 Task: Create a due date automation trigger when advanced on, on the tuesday before a card is due add dates starting this month at 11:00 AM.
Action: Mouse moved to (1075, 334)
Screenshot: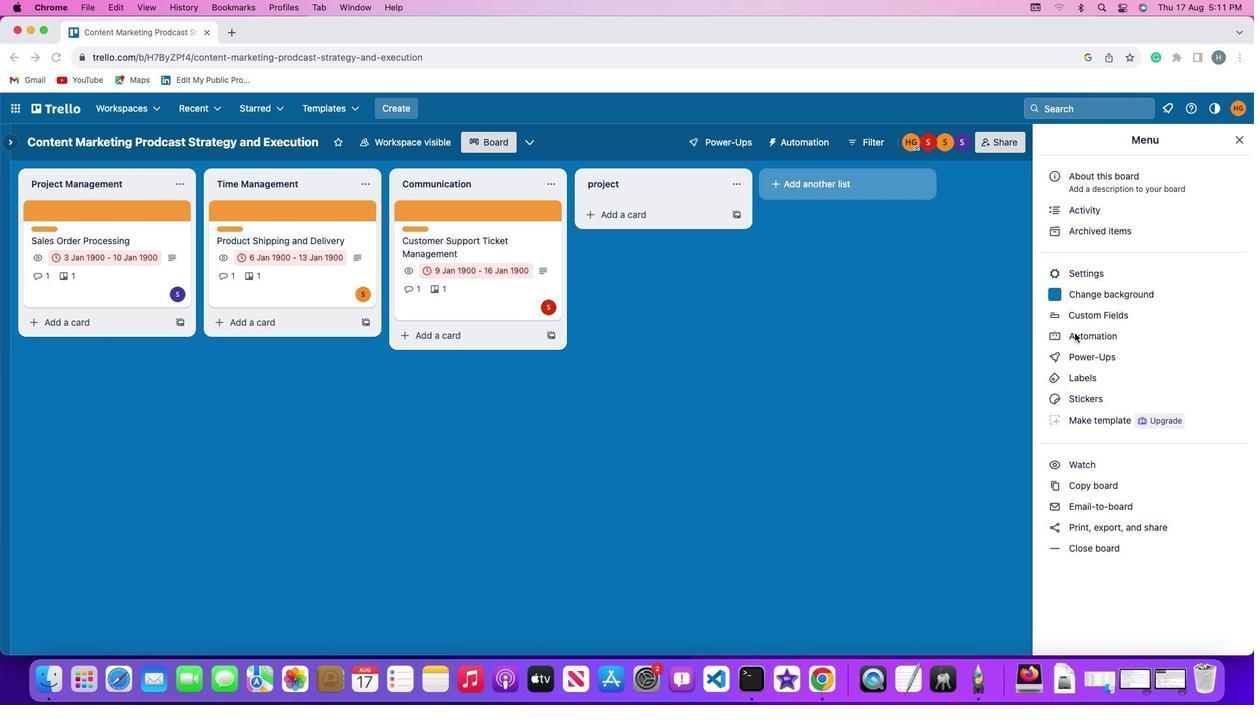 
Action: Mouse pressed left at (1075, 334)
Screenshot: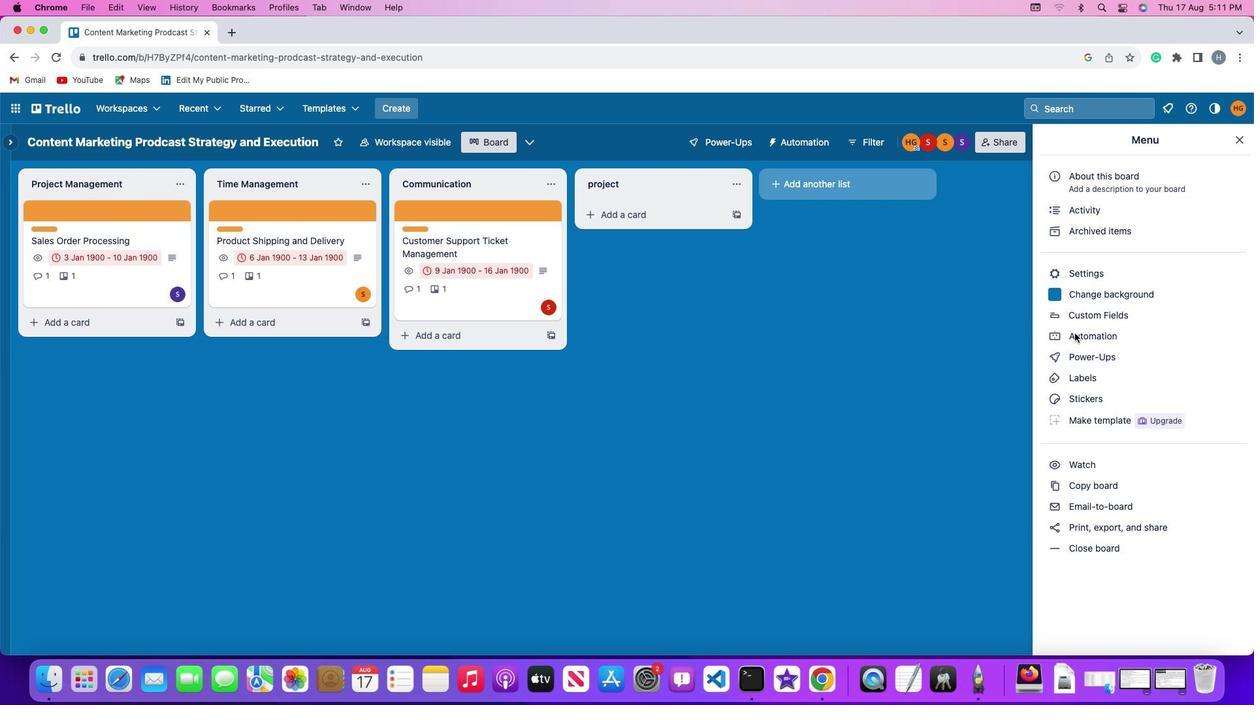 
Action: Mouse pressed left at (1075, 334)
Screenshot: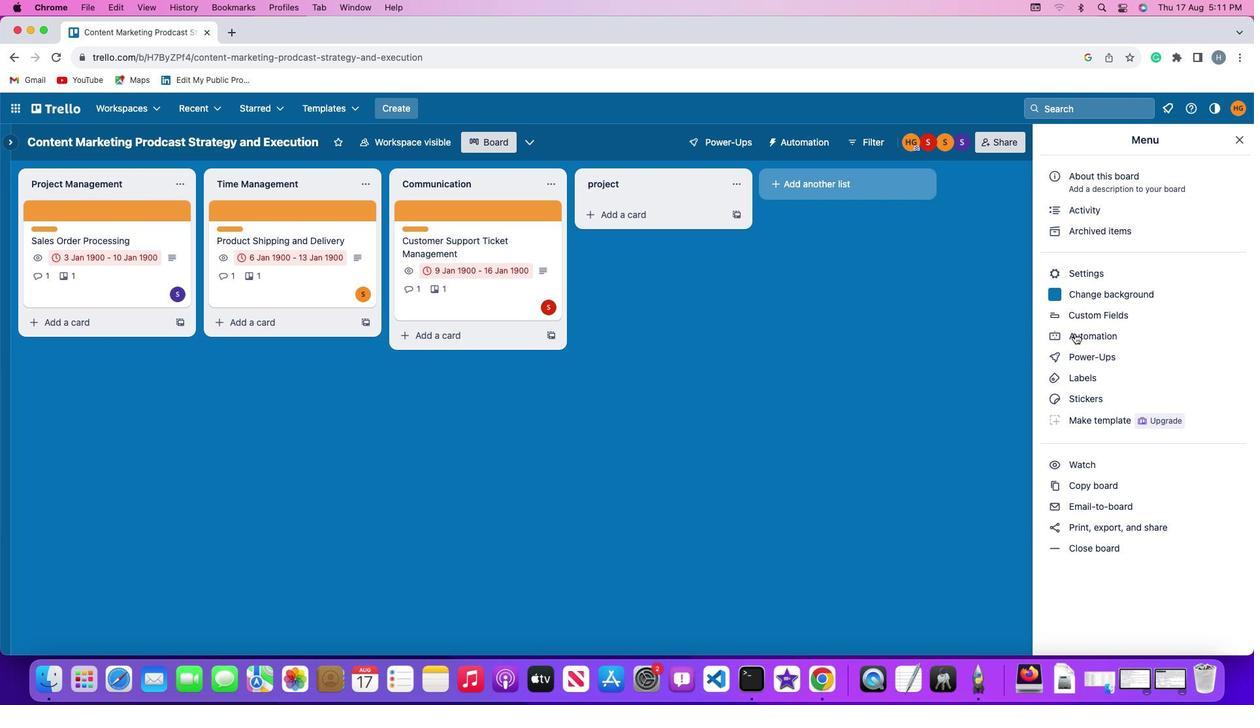 
Action: Mouse moved to (72, 308)
Screenshot: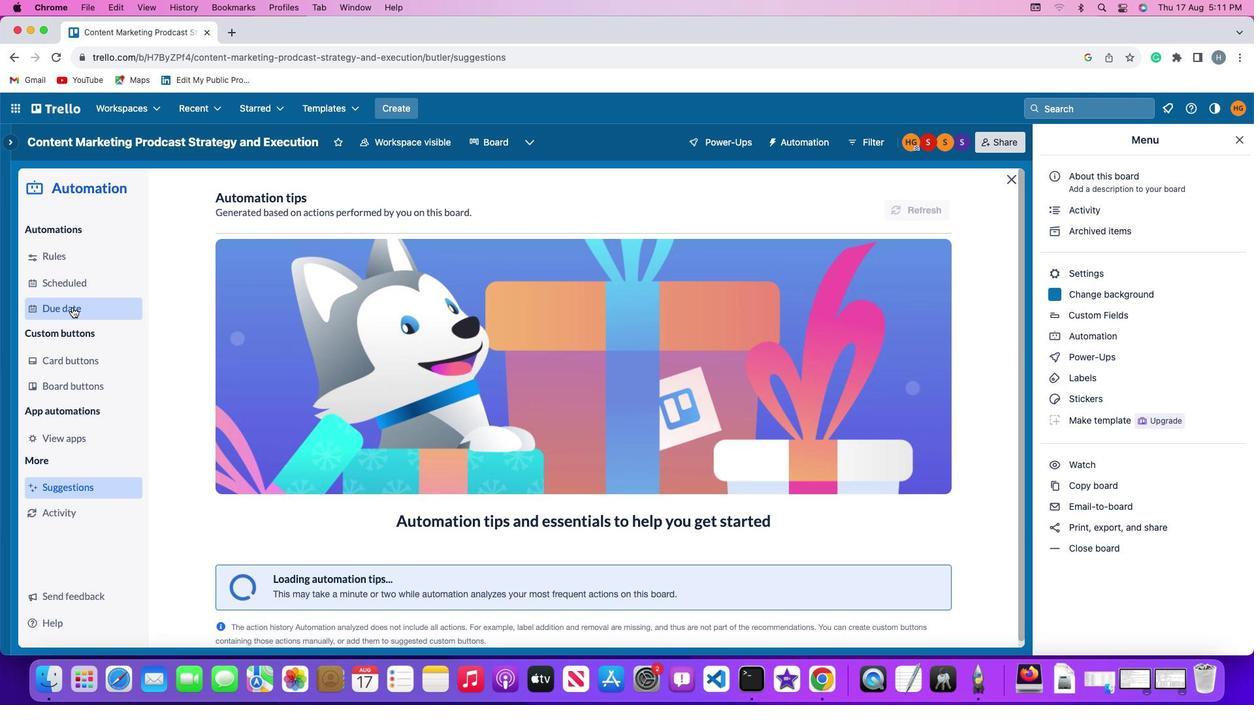 
Action: Mouse pressed left at (72, 308)
Screenshot: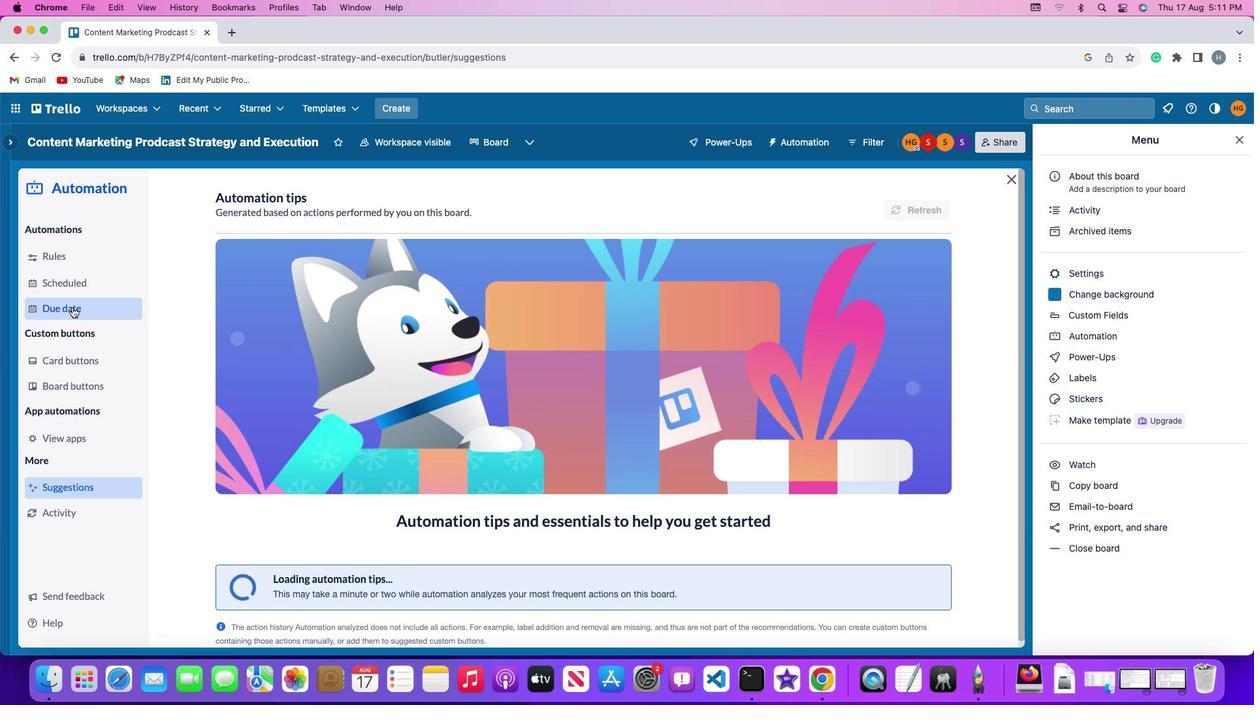 
Action: Mouse moved to (898, 197)
Screenshot: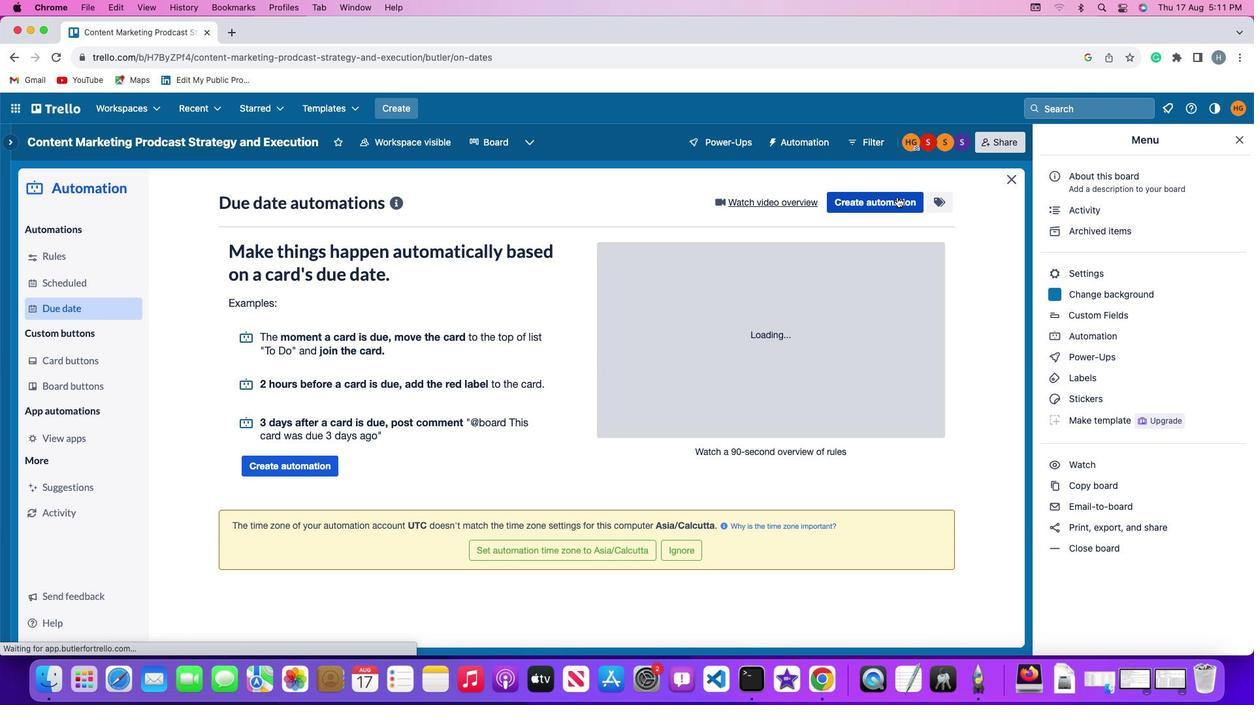 
Action: Mouse pressed left at (898, 197)
Screenshot: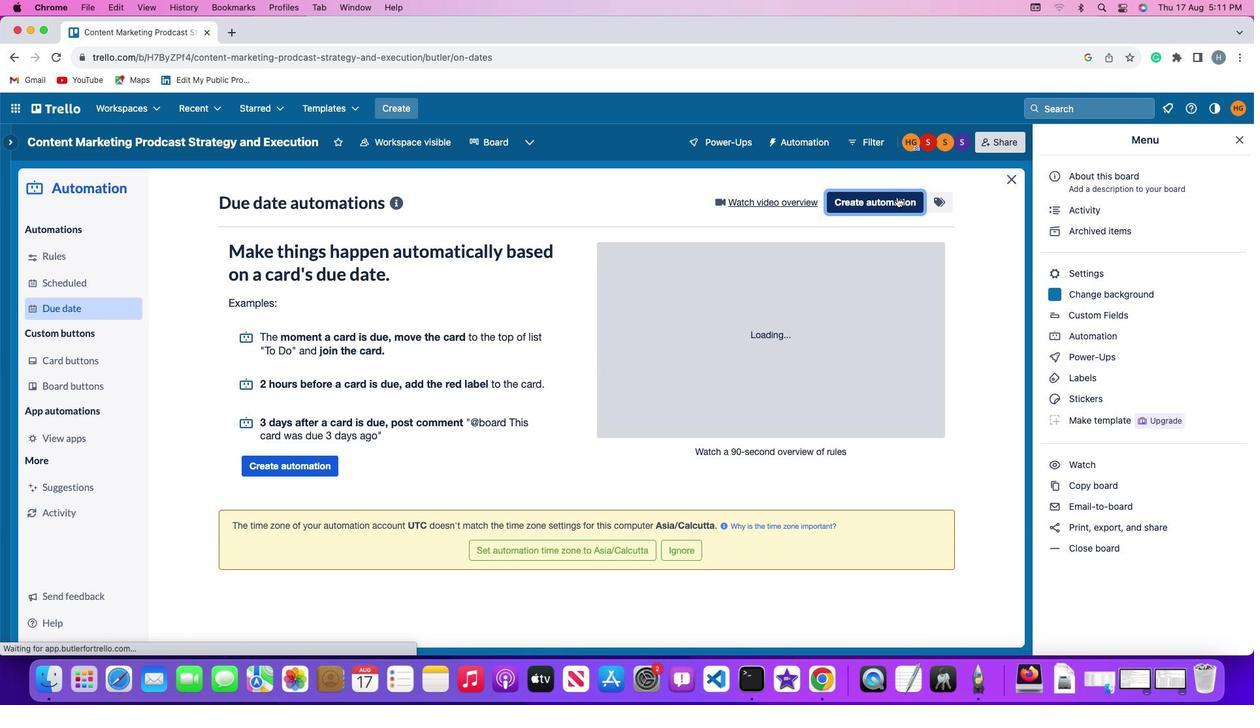 
Action: Mouse moved to (314, 325)
Screenshot: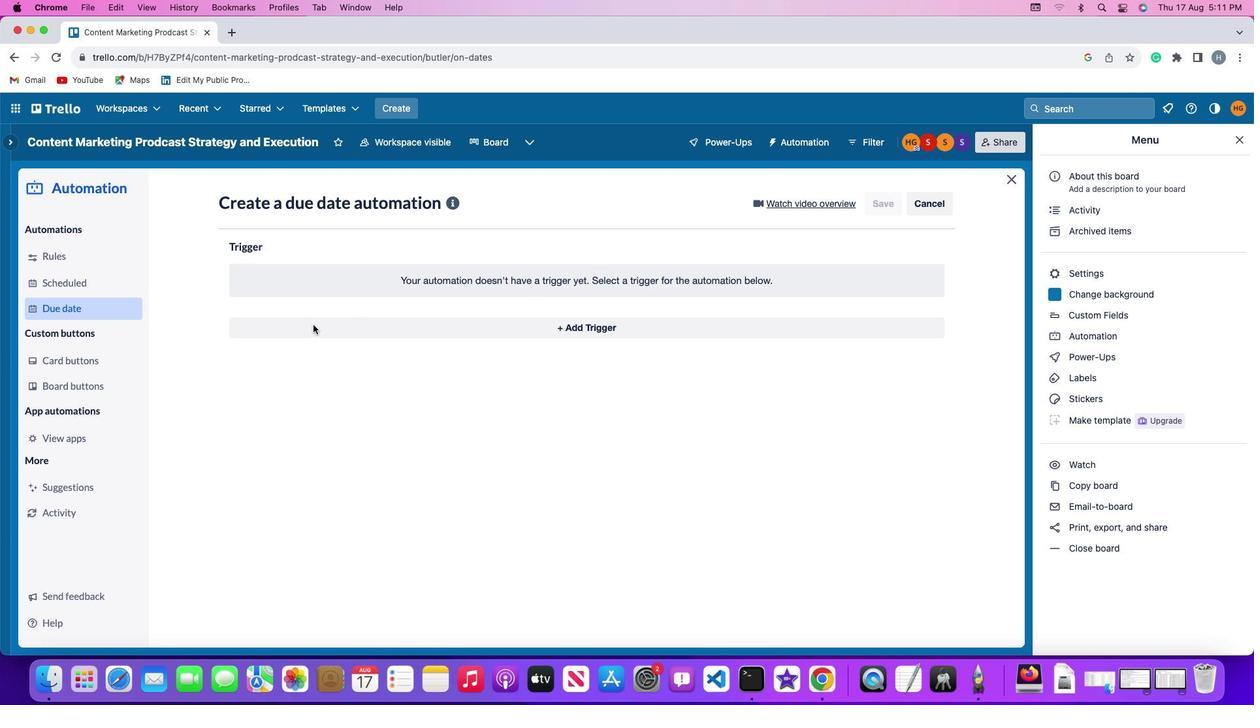 
Action: Mouse pressed left at (314, 325)
Screenshot: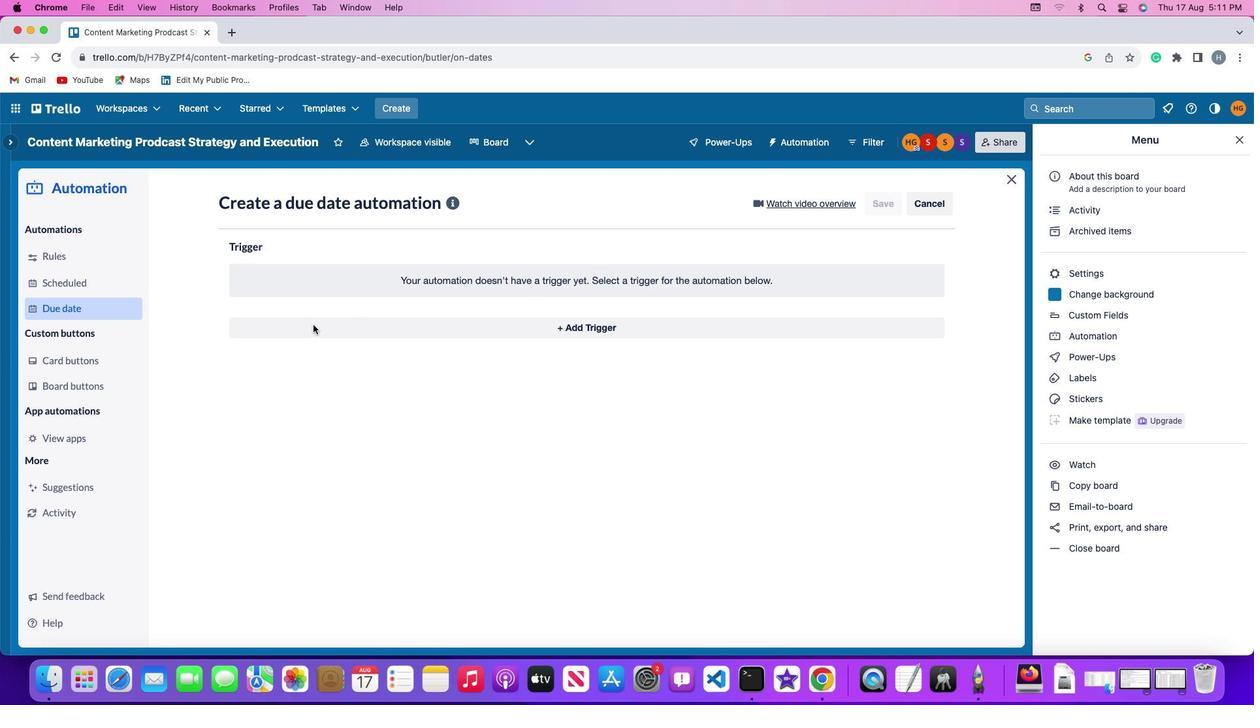 
Action: Mouse moved to (292, 574)
Screenshot: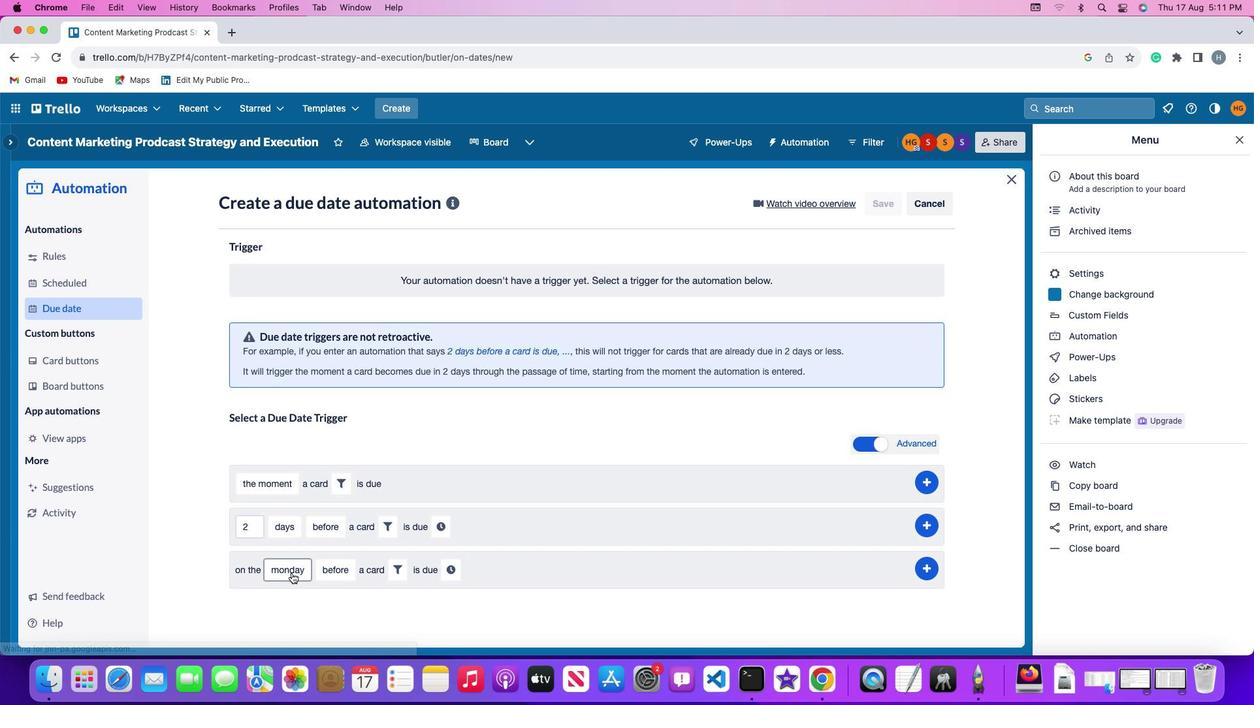 
Action: Mouse pressed left at (292, 574)
Screenshot: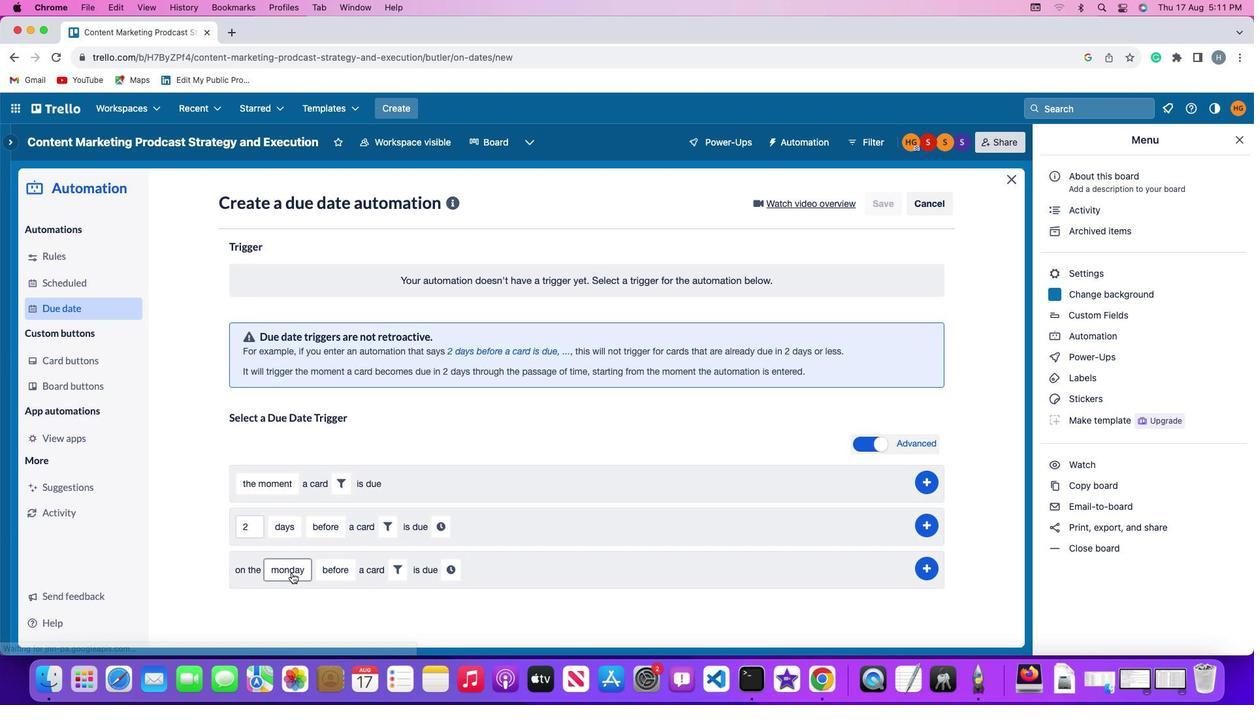 
Action: Mouse moved to (297, 415)
Screenshot: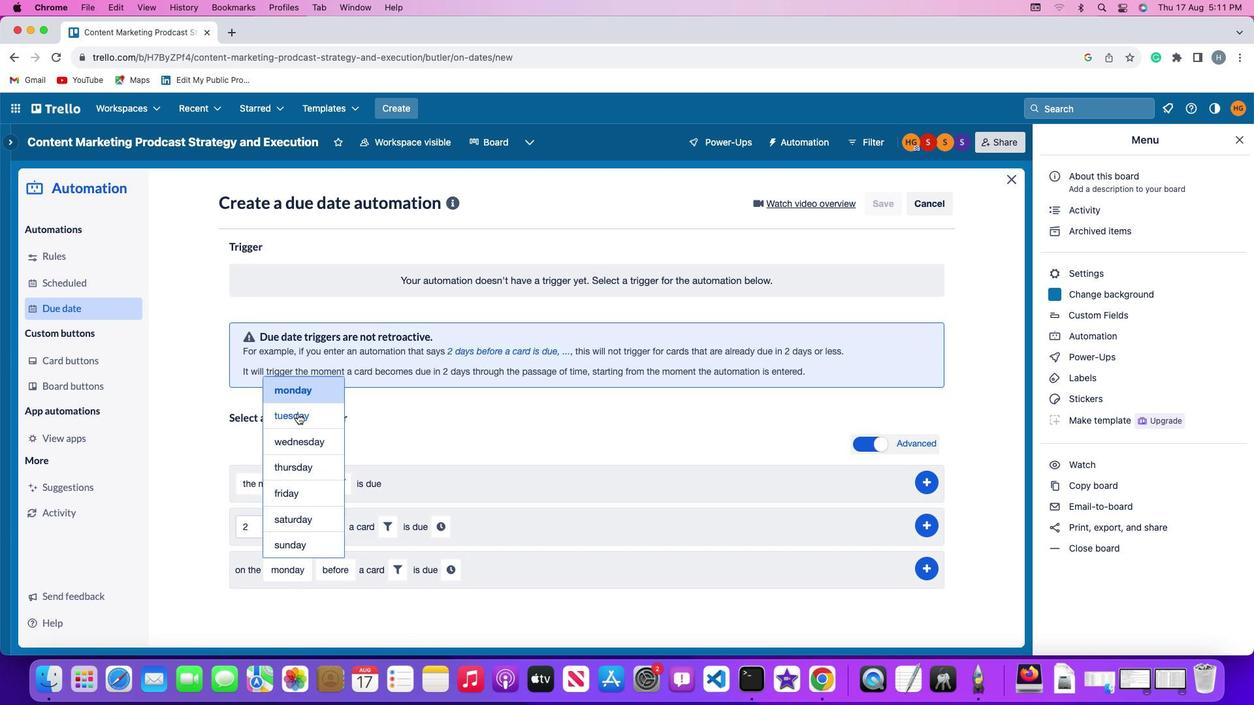 
Action: Mouse pressed left at (297, 415)
Screenshot: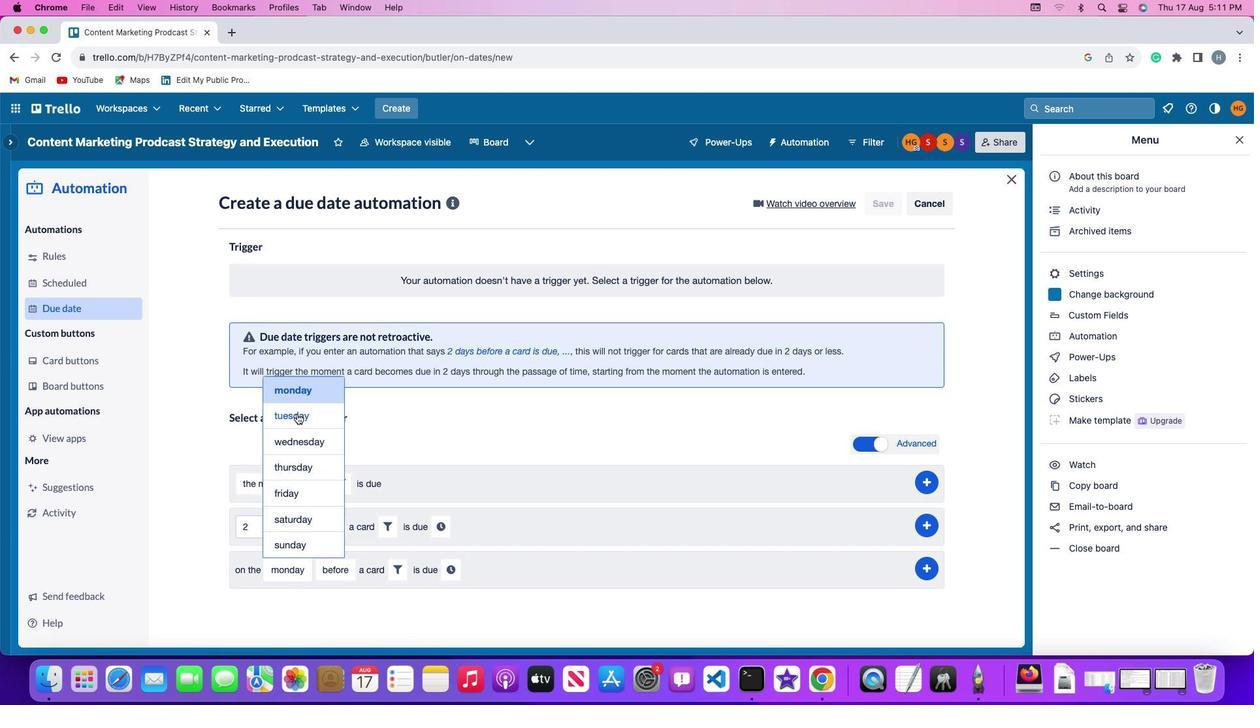 
Action: Mouse moved to (339, 568)
Screenshot: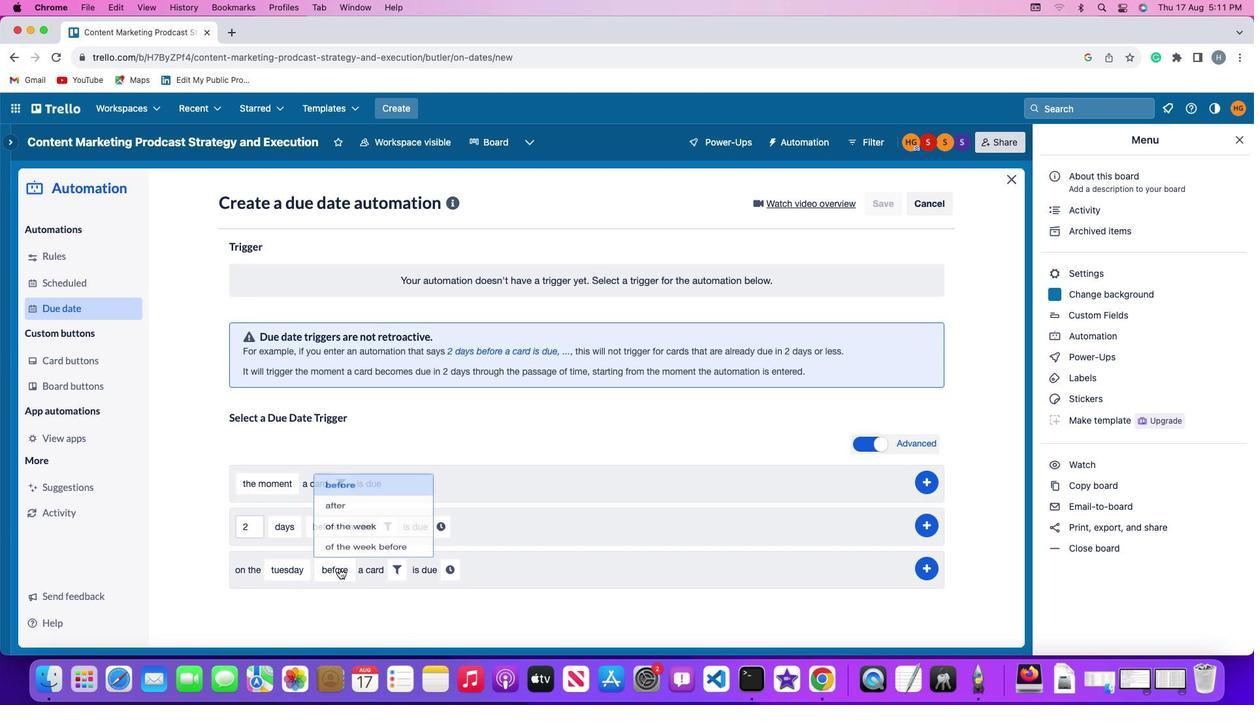 
Action: Mouse pressed left at (339, 568)
Screenshot: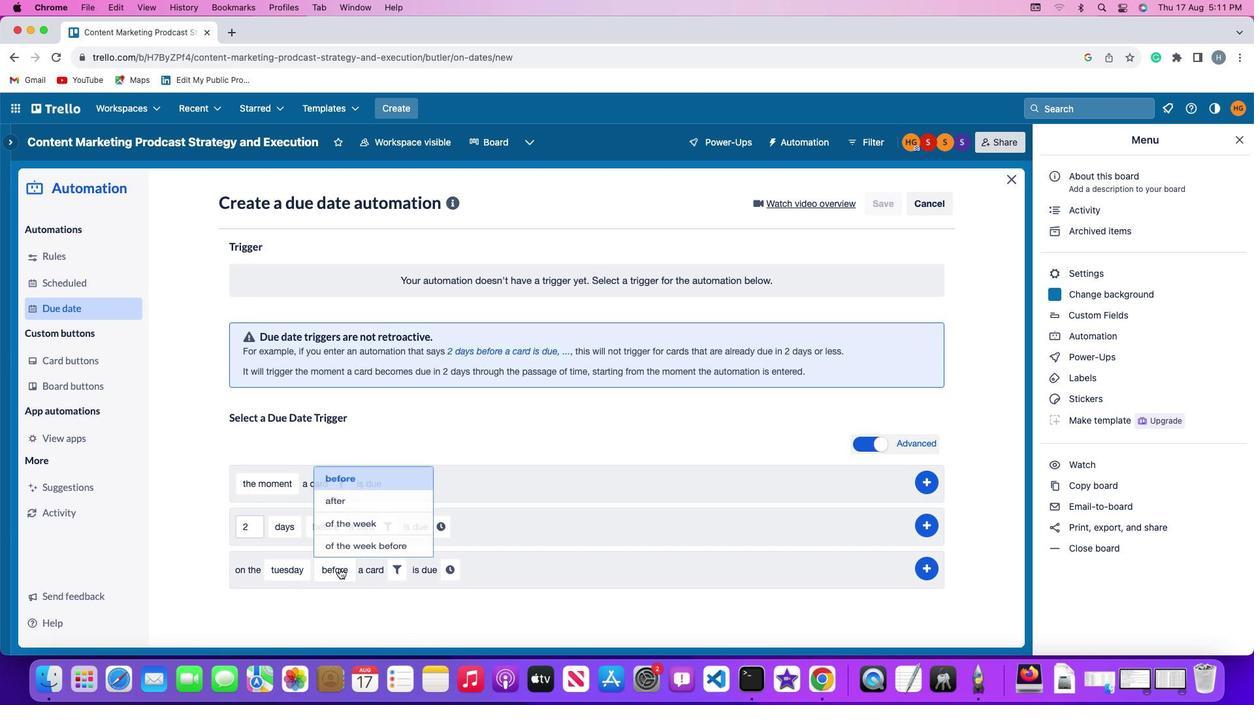 
Action: Mouse moved to (352, 468)
Screenshot: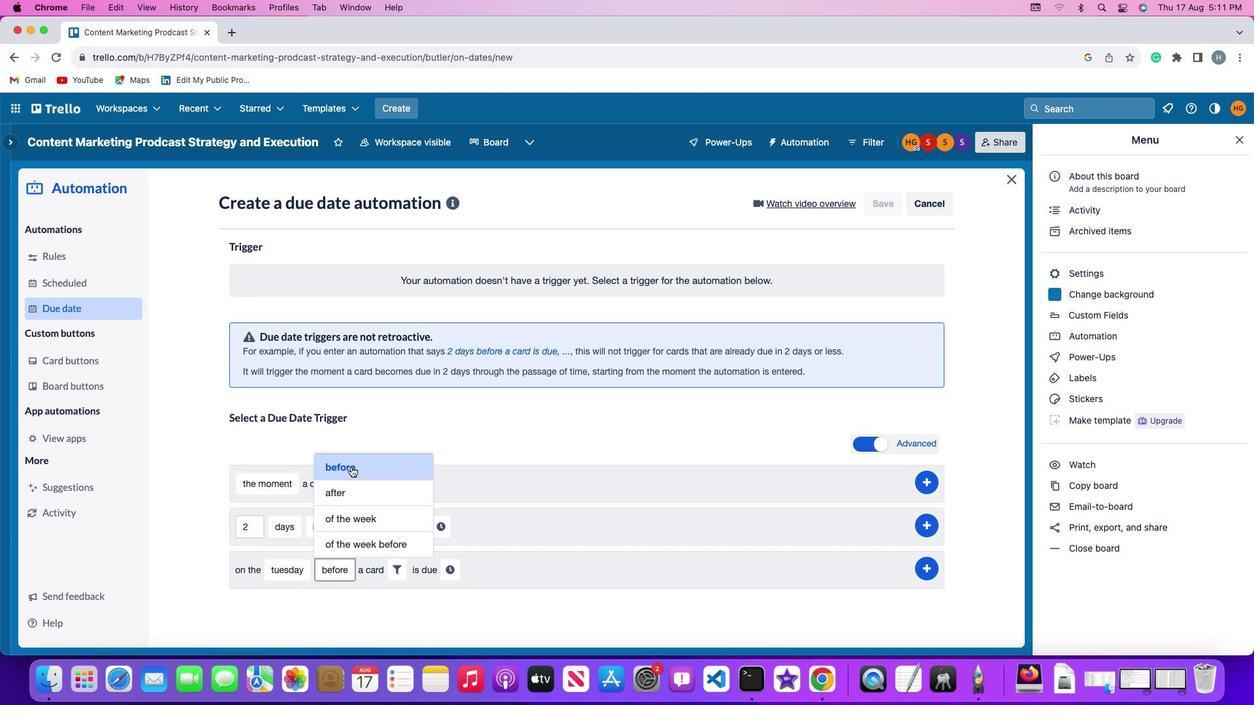 
Action: Mouse pressed left at (352, 468)
Screenshot: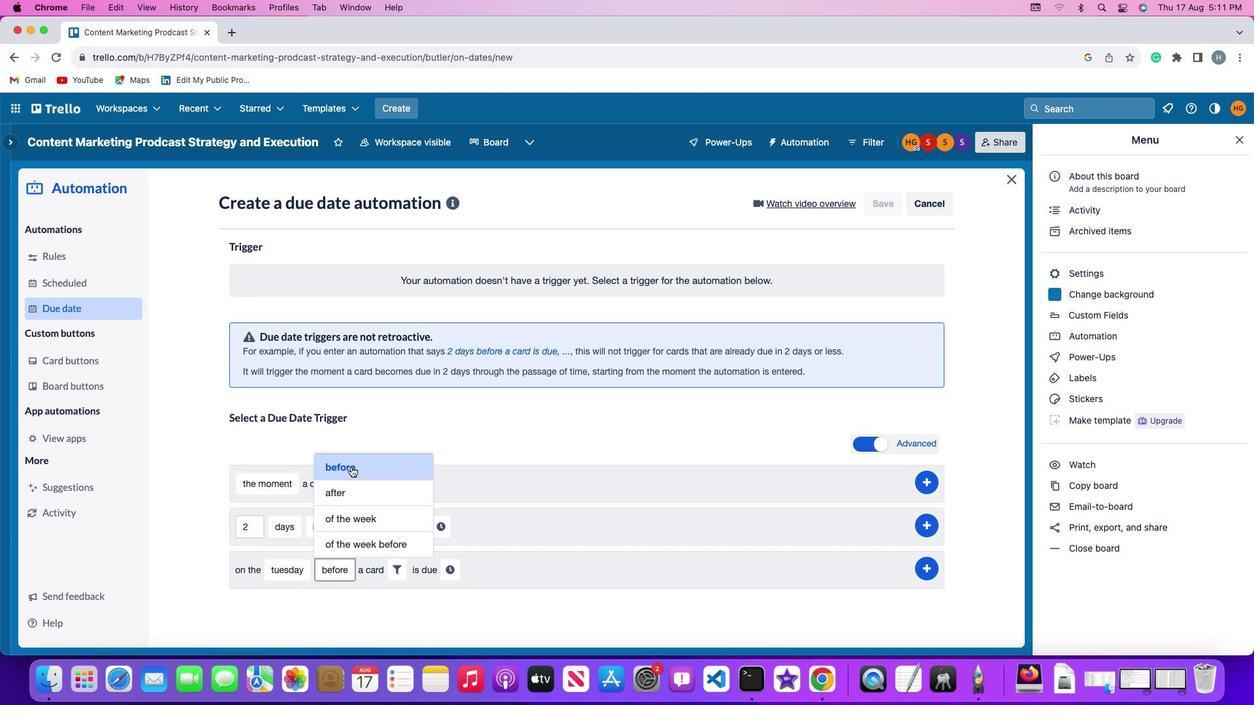 
Action: Mouse moved to (403, 570)
Screenshot: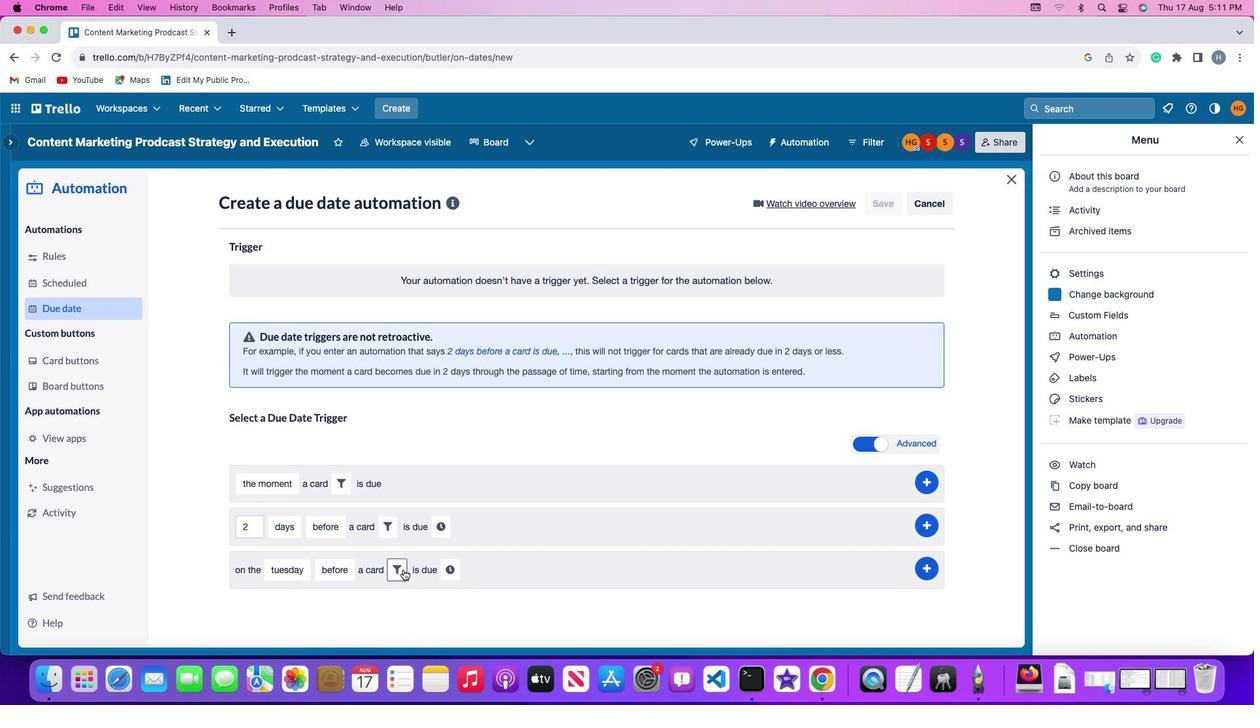 
Action: Mouse pressed left at (403, 570)
Screenshot: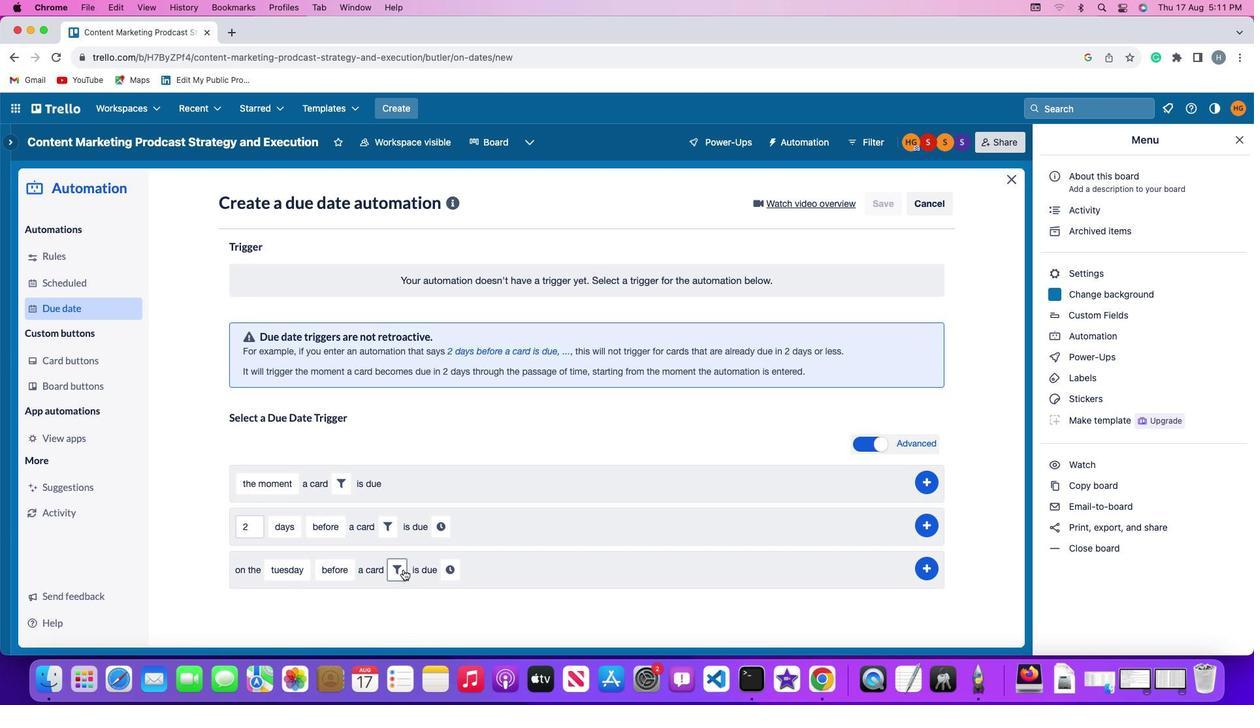 
Action: Mouse moved to (469, 612)
Screenshot: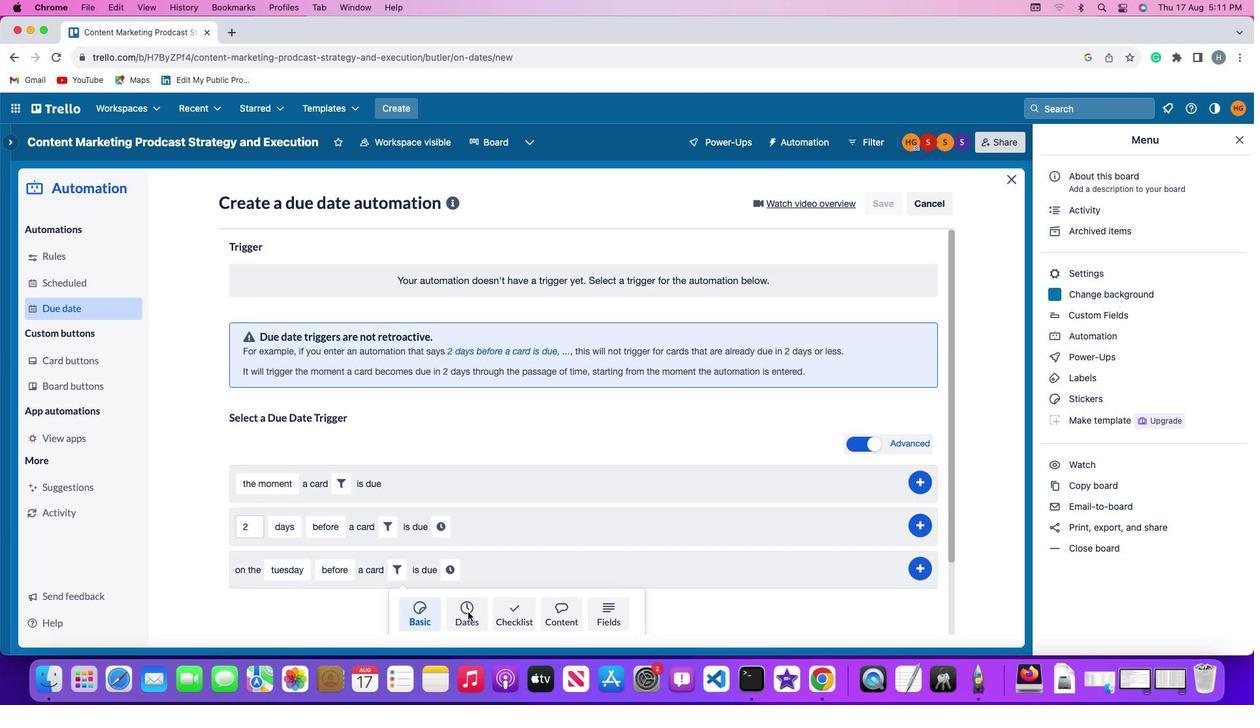 
Action: Mouse pressed left at (469, 612)
Screenshot: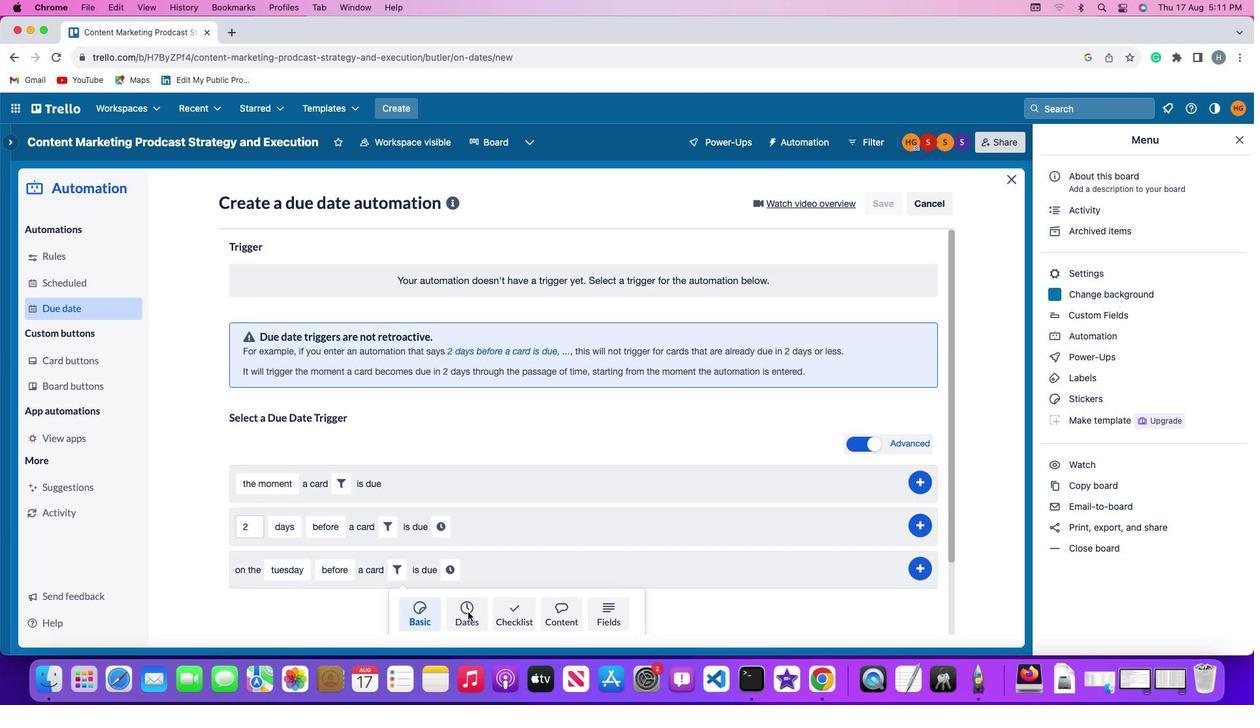
Action: Mouse moved to (371, 608)
Screenshot: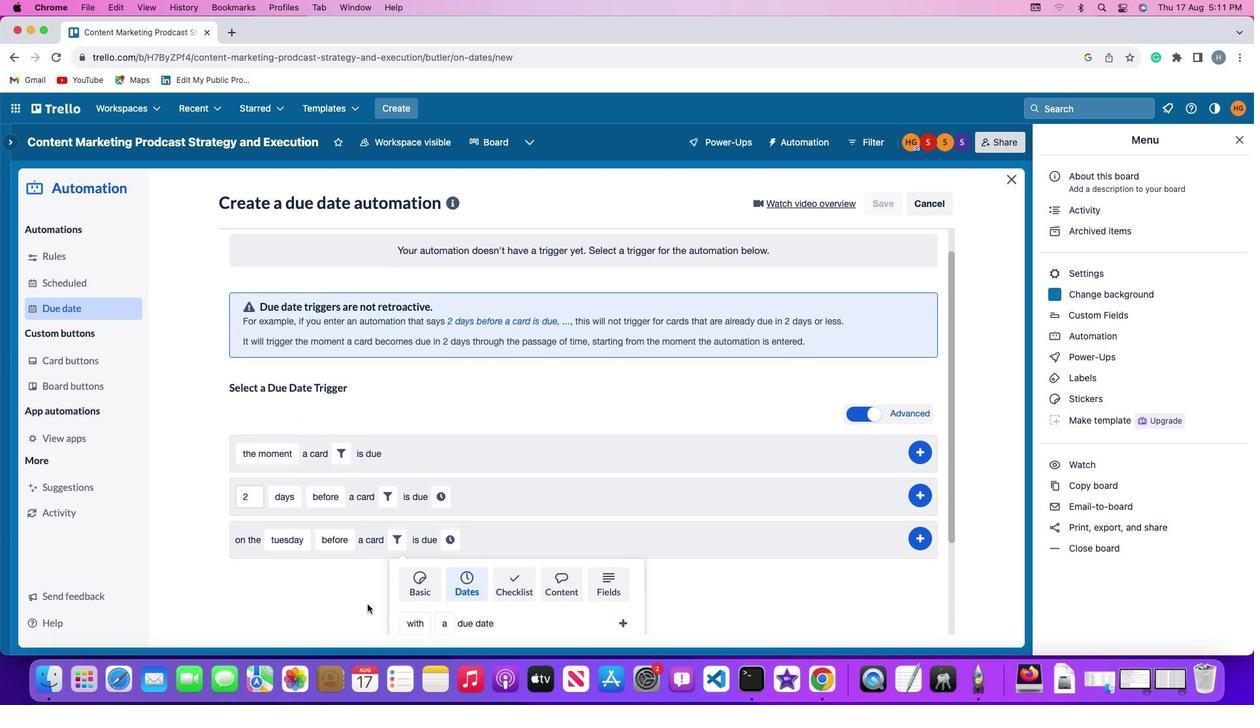 
Action: Mouse scrolled (371, 608) with delta (0, 0)
Screenshot: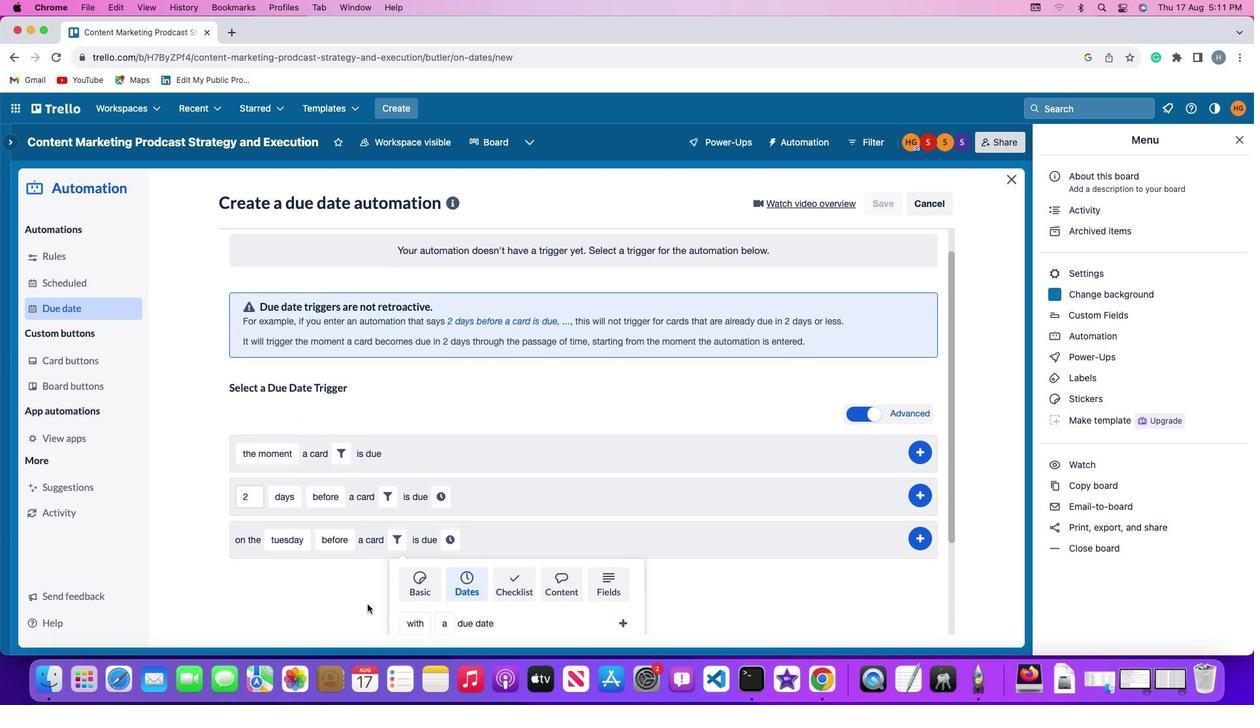 
Action: Mouse scrolled (371, 608) with delta (0, 0)
Screenshot: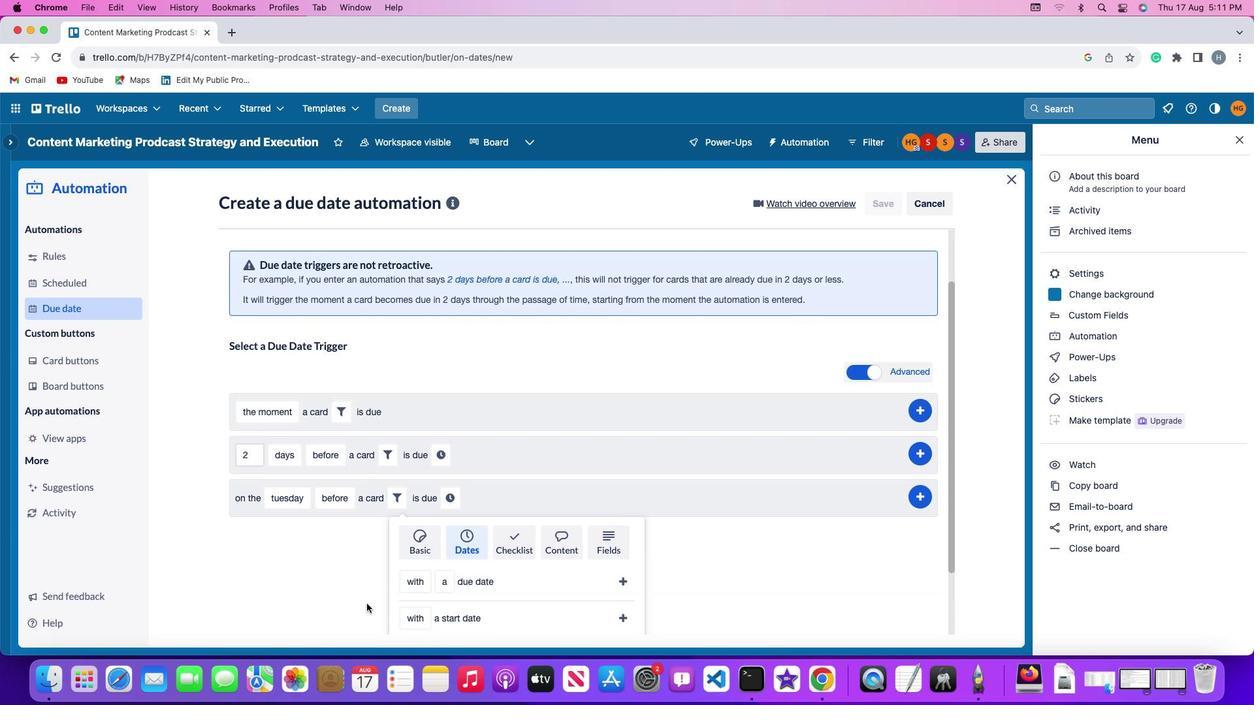 
Action: Mouse scrolled (371, 608) with delta (0, 0)
Screenshot: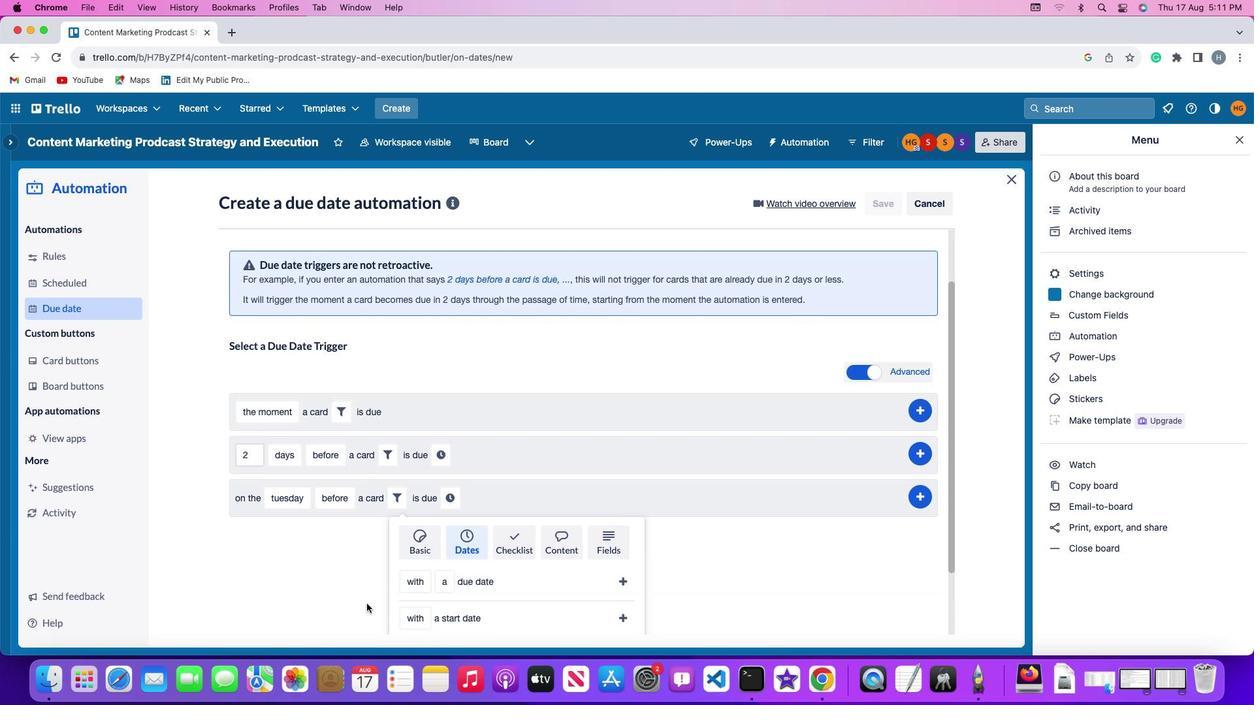 
Action: Mouse moved to (371, 608)
Screenshot: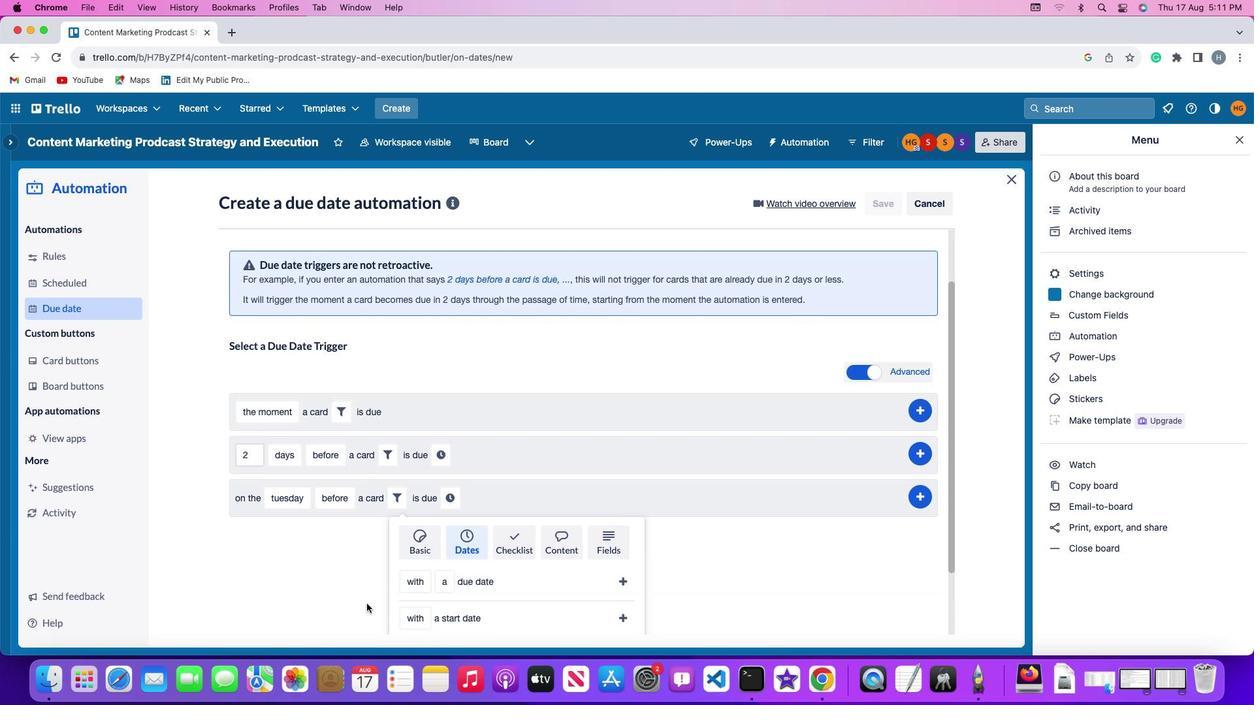 
Action: Mouse scrolled (371, 608) with delta (0, -1)
Screenshot: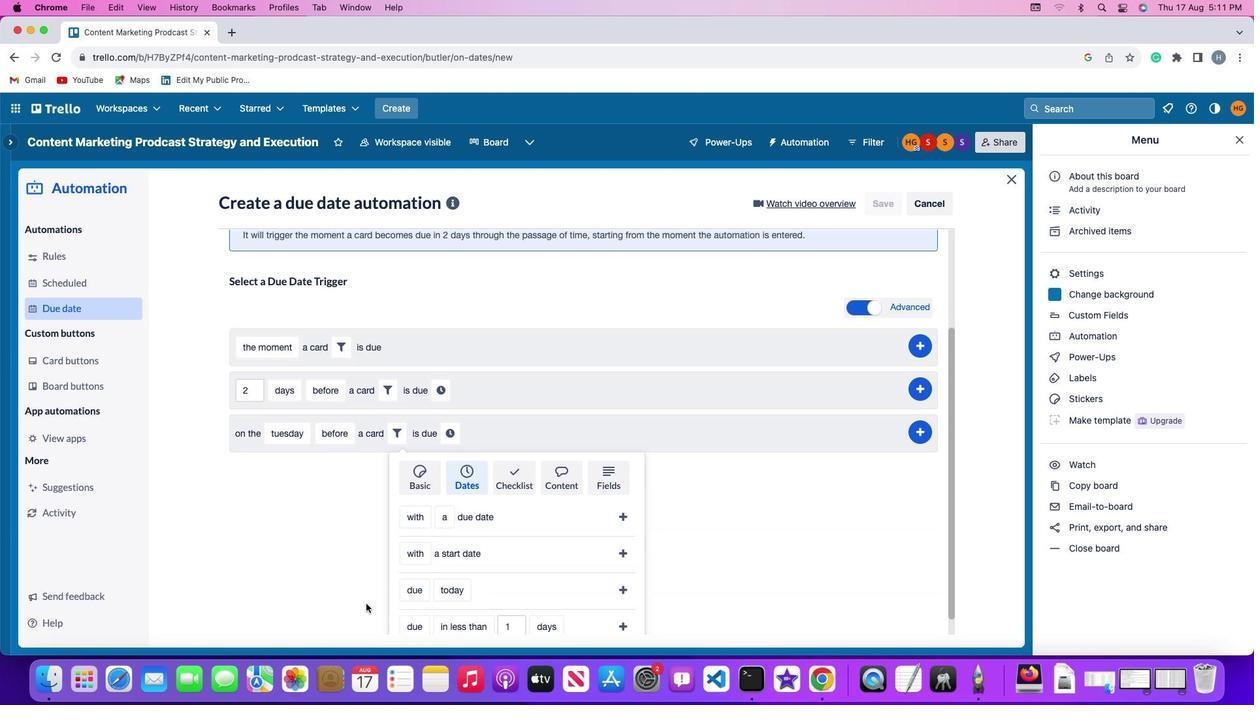 
Action: Mouse moved to (369, 606)
Screenshot: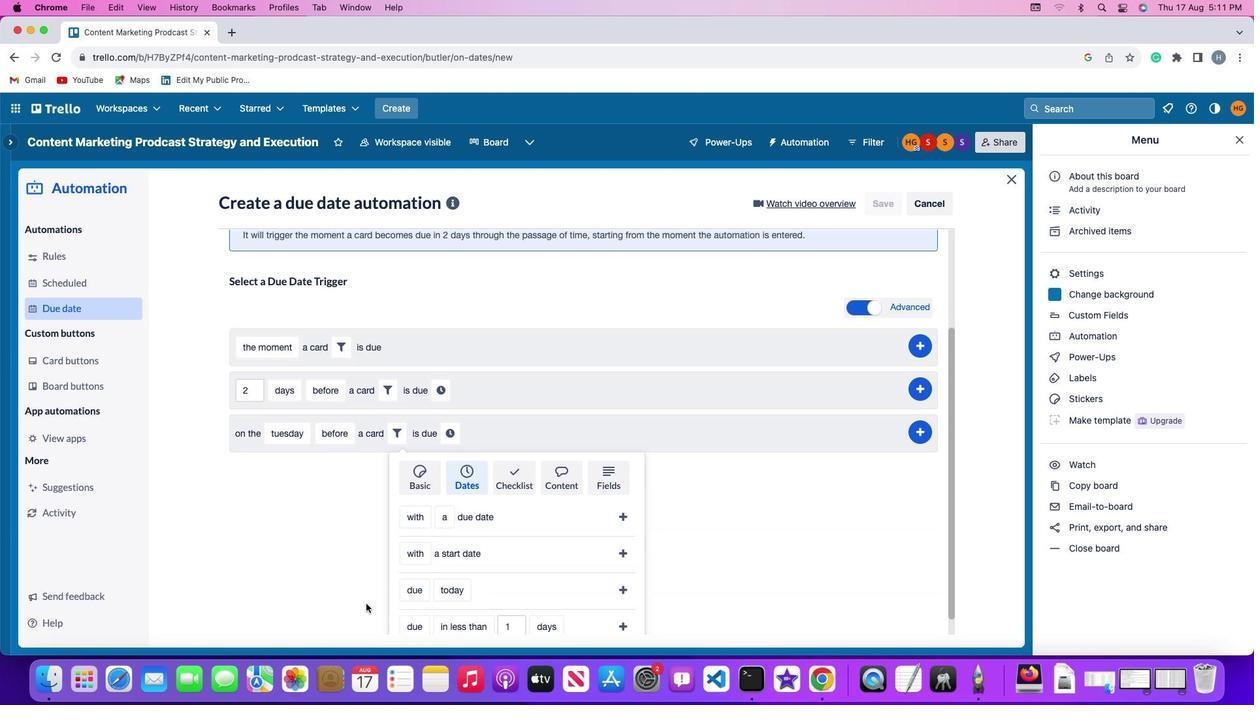 
Action: Mouse scrolled (369, 606) with delta (0, -2)
Screenshot: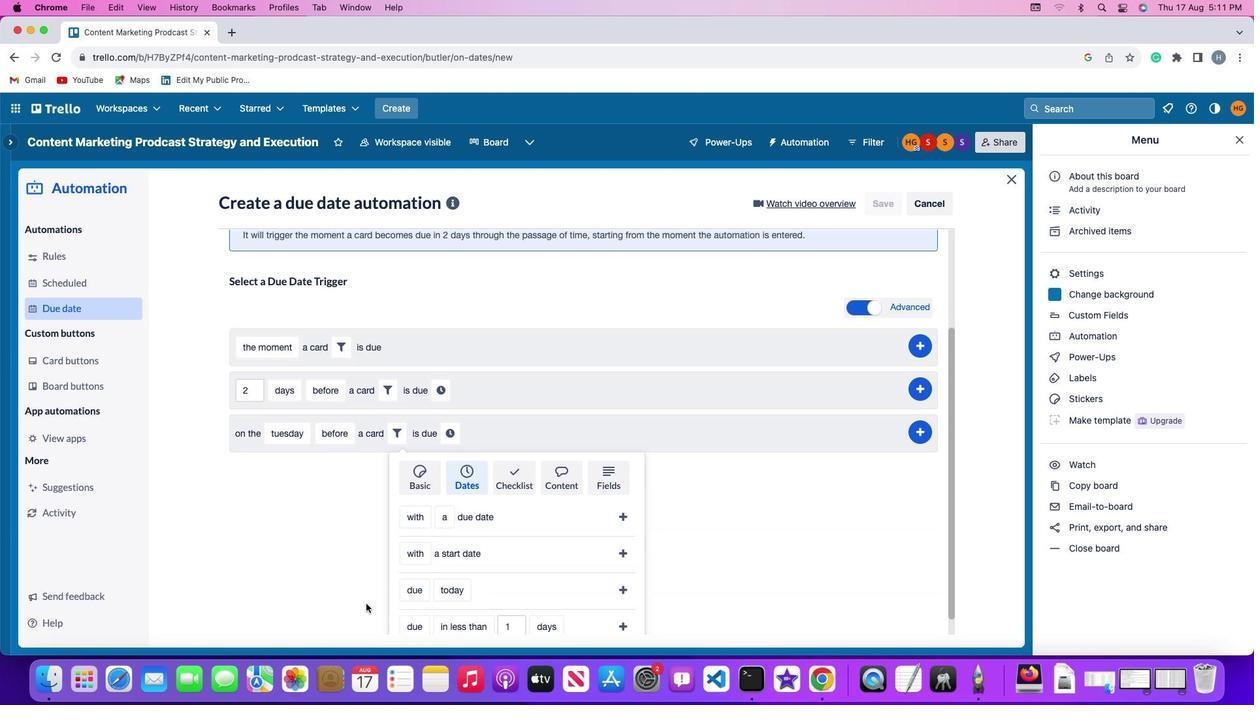 
Action: Mouse moved to (358, 600)
Screenshot: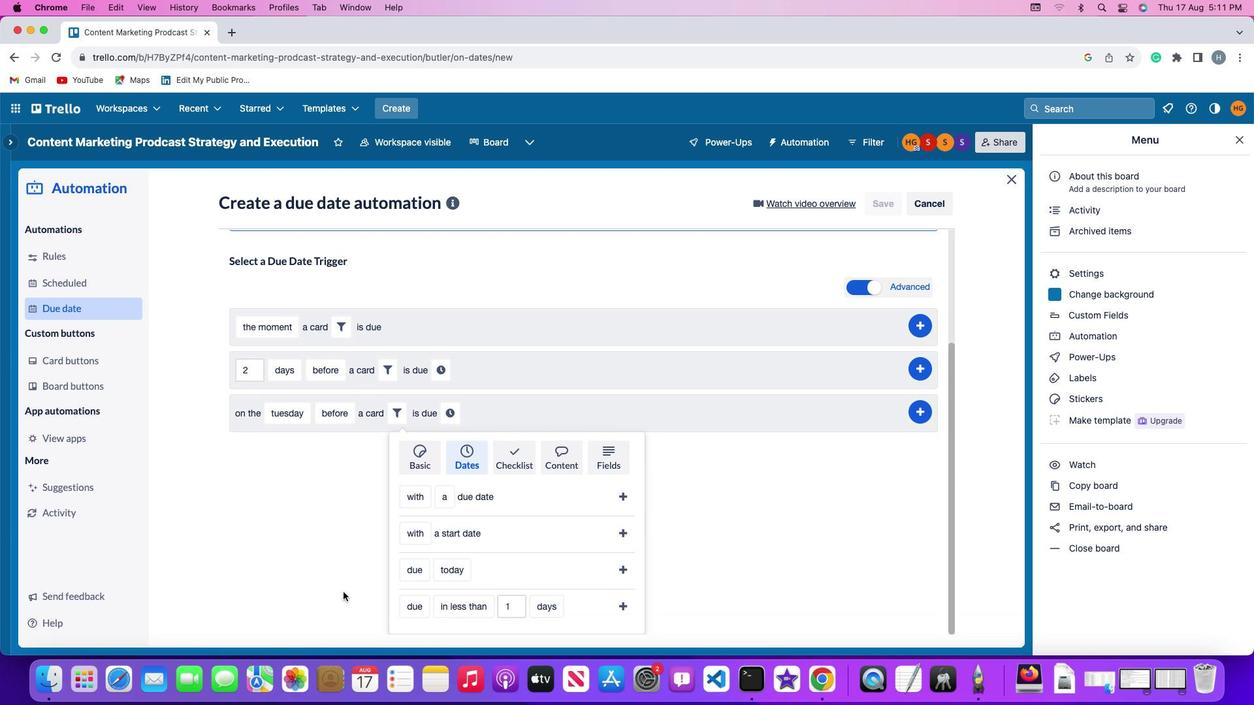 
Action: Mouse scrolled (358, 600) with delta (0, 0)
Screenshot: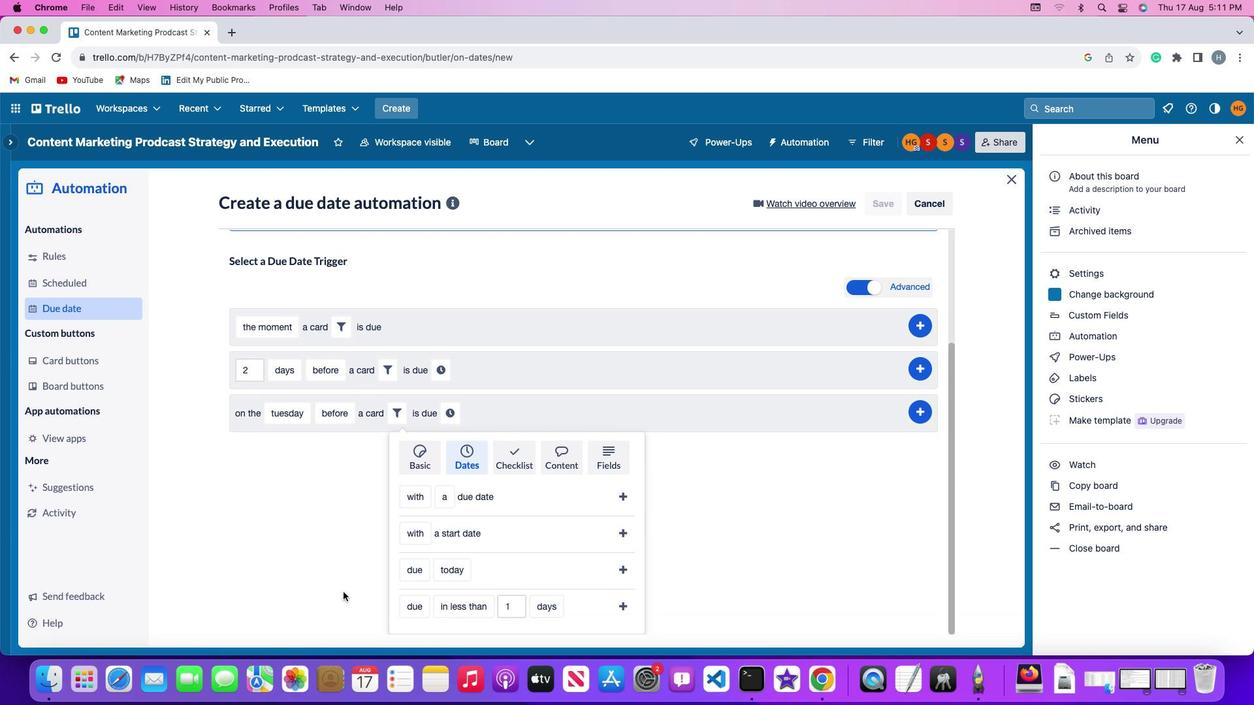 
Action: Mouse moved to (354, 599)
Screenshot: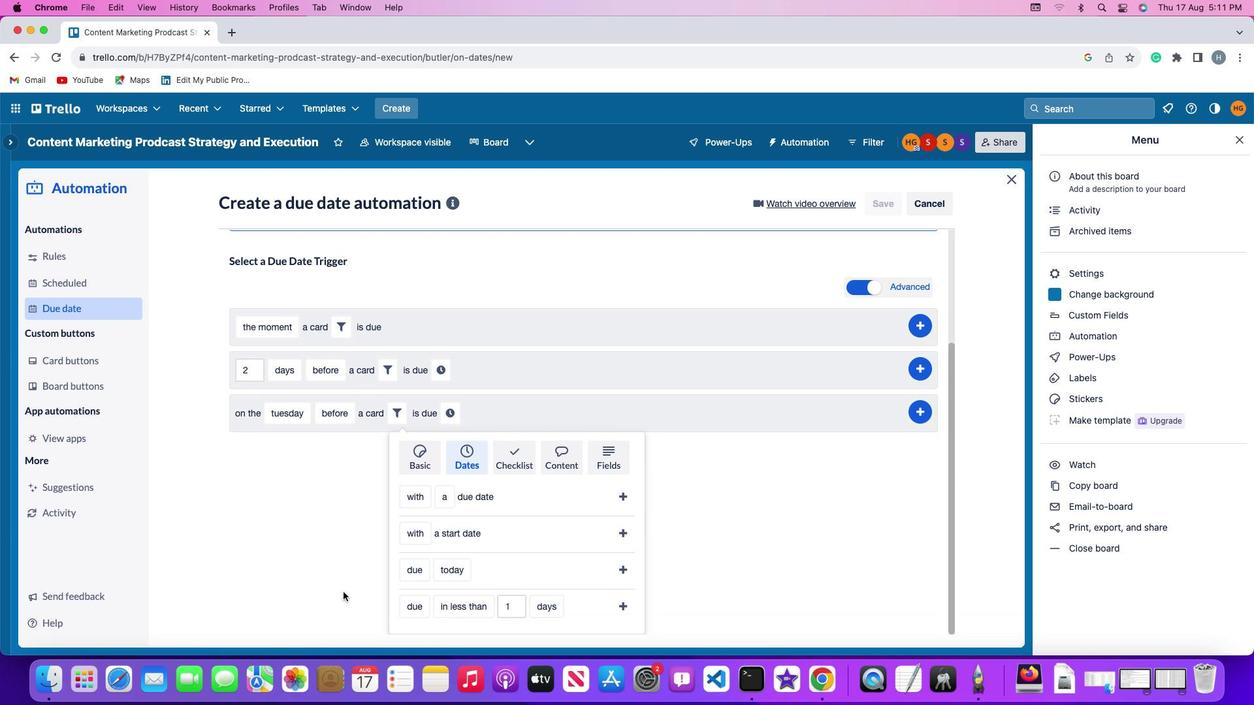
Action: Mouse scrolled (354, 599) with delta (0, 0)
Screenshot: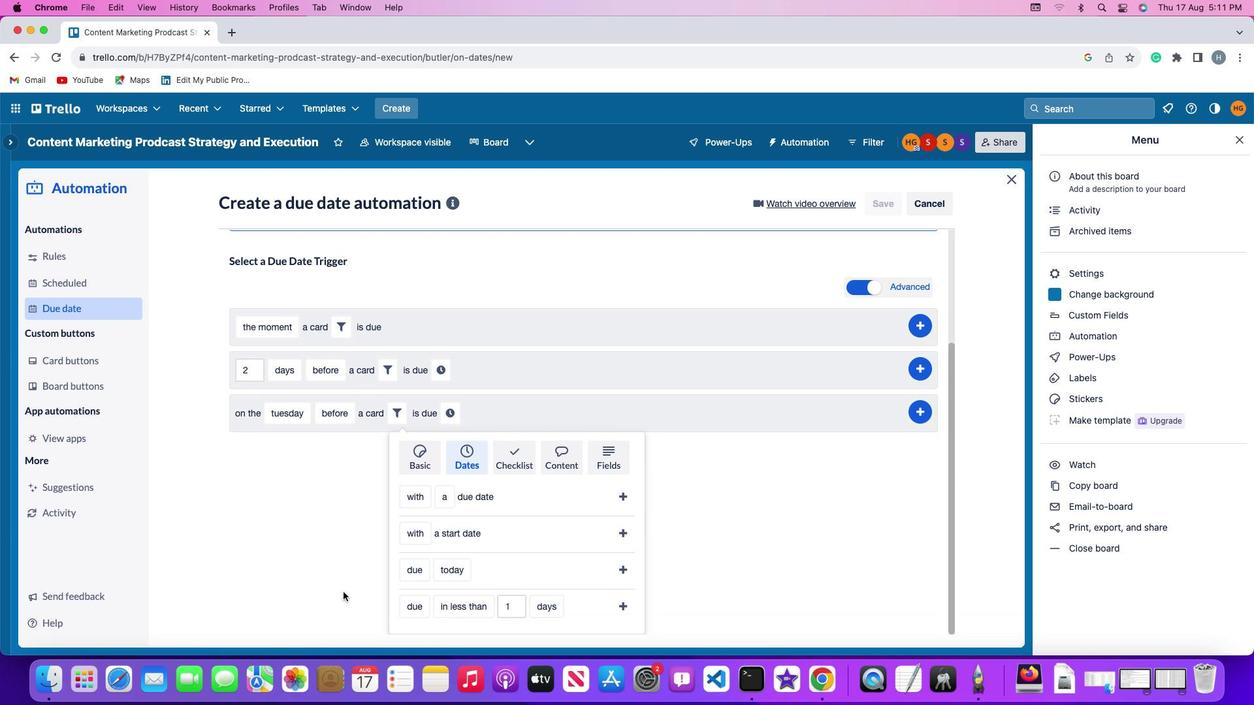 
Action: Mouse moved to (350, 596)
Screenshot: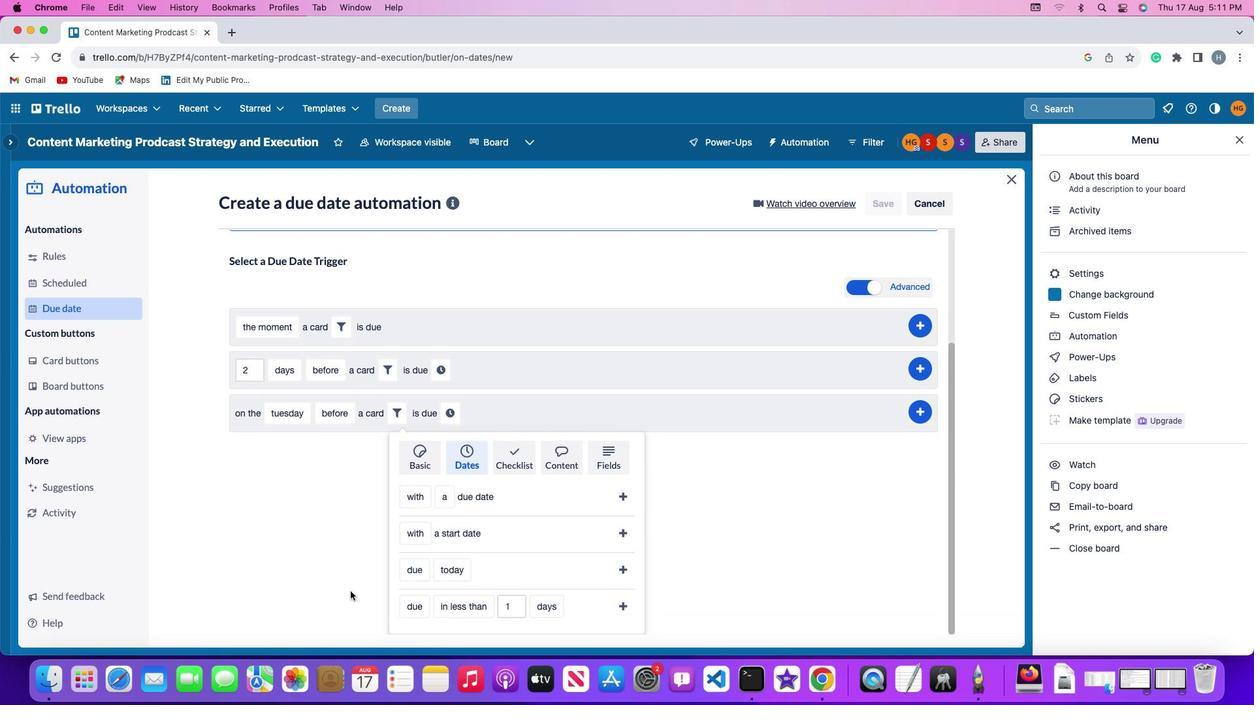 
Action: Mouse scrolled (350, 596) with delta (0, 0)
Screenshot: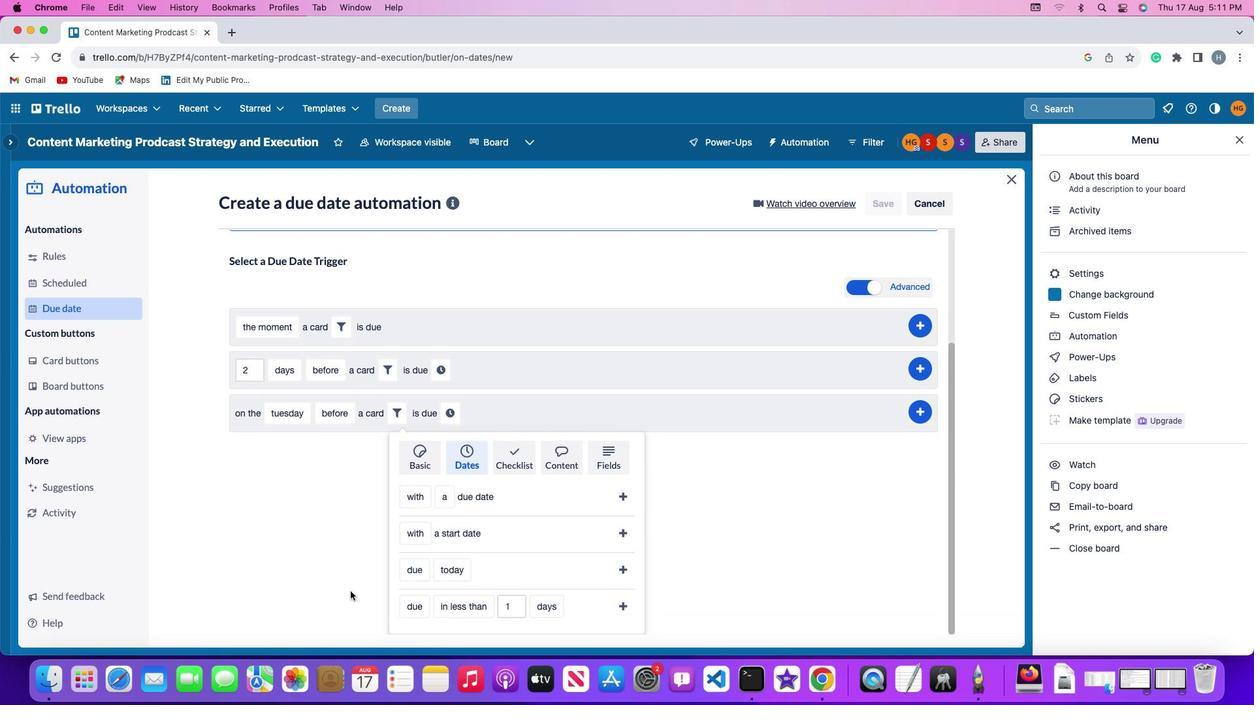 
Action: Mouse moved to (410, 572)
Screenshot: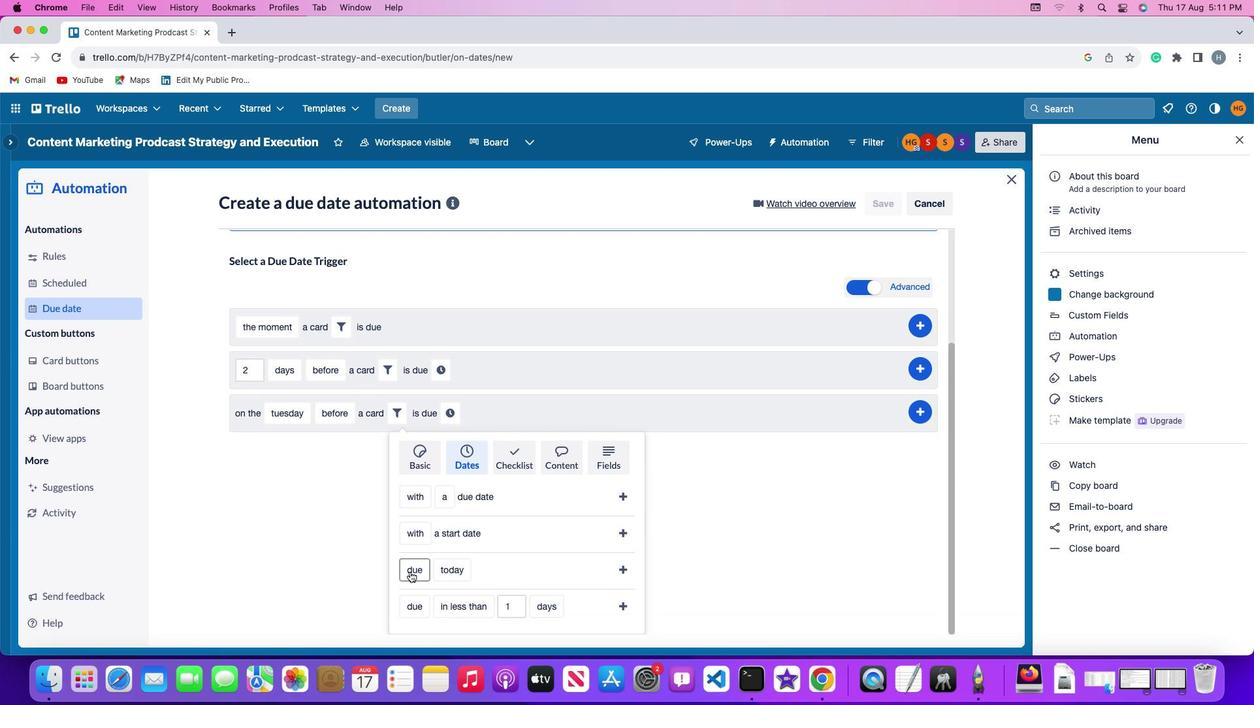 
Action: Mouse pressed left at (410, 572)
Screenshot: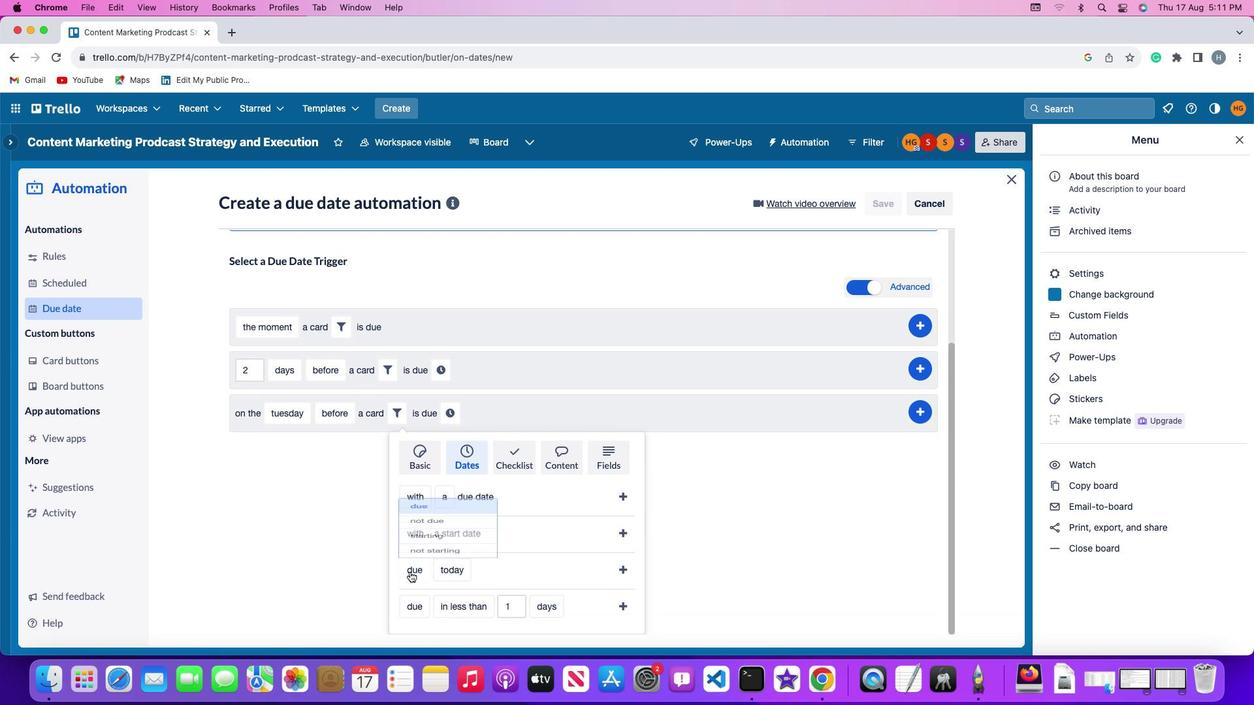 
Action: Mouse moved to (422, 524)
Screenshot: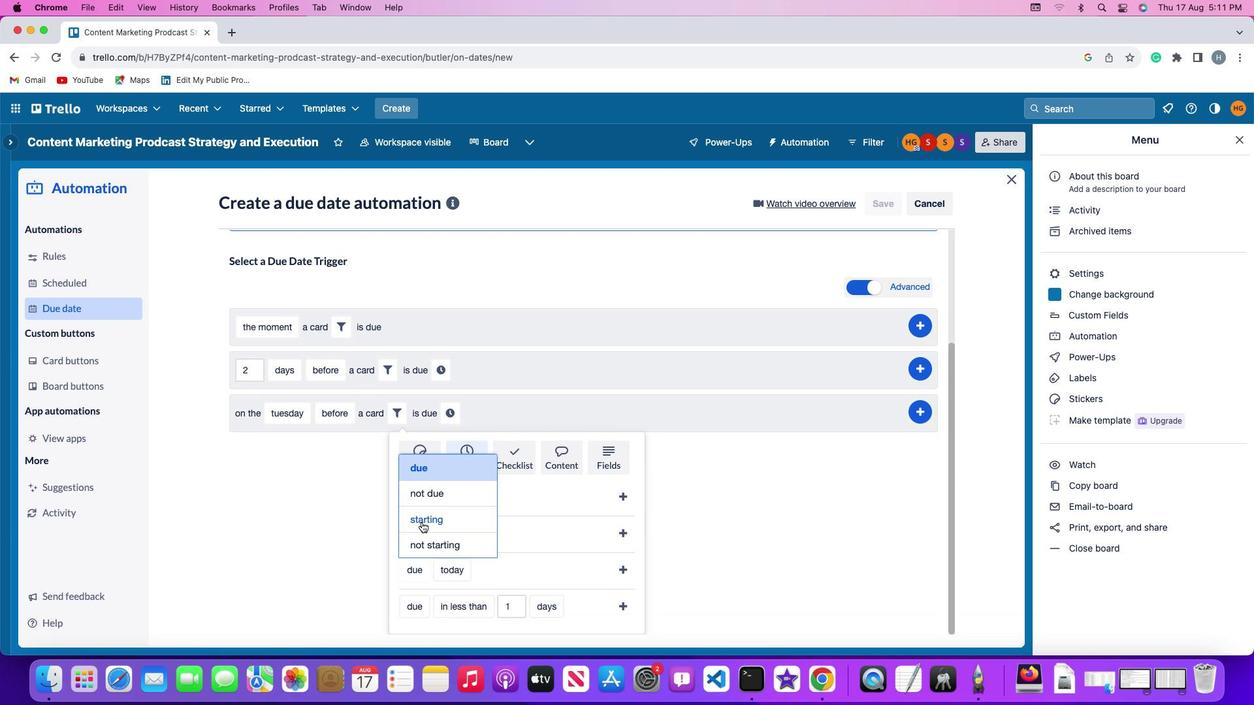 
Action: Mouse pressed left at (422, 524)
Screenshot: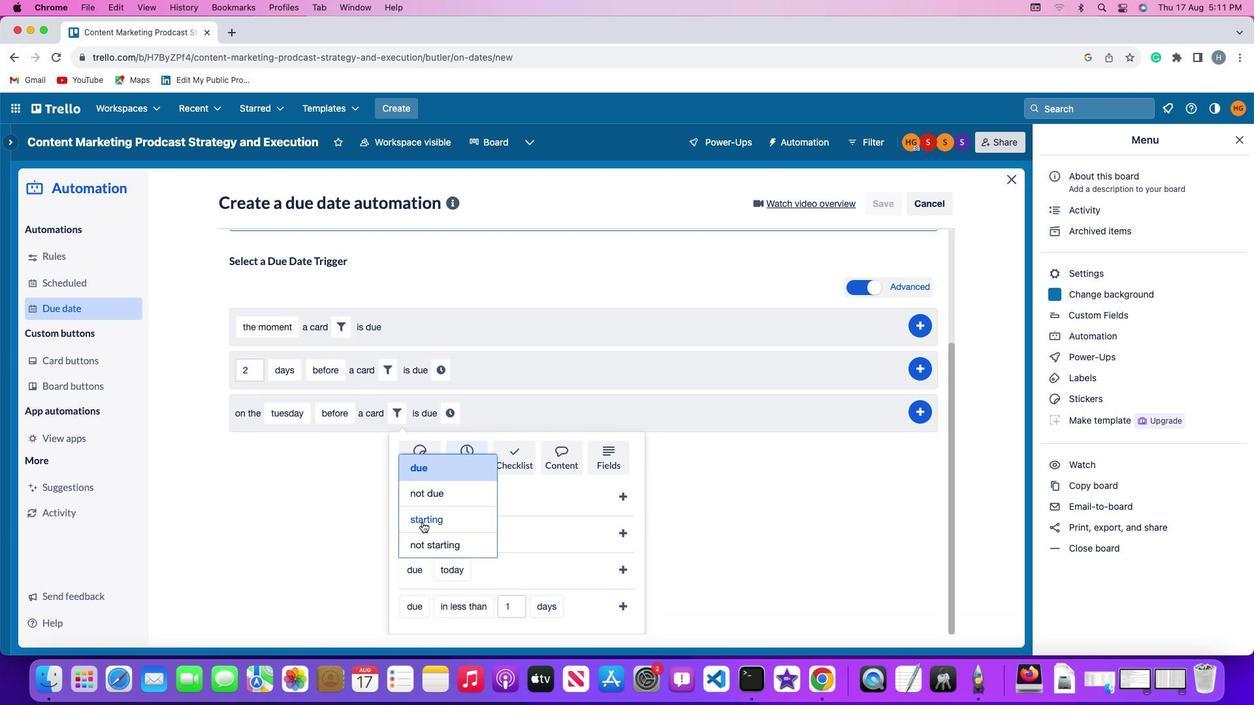 
Action: Mouse moved to (465, 571)
Screenshot: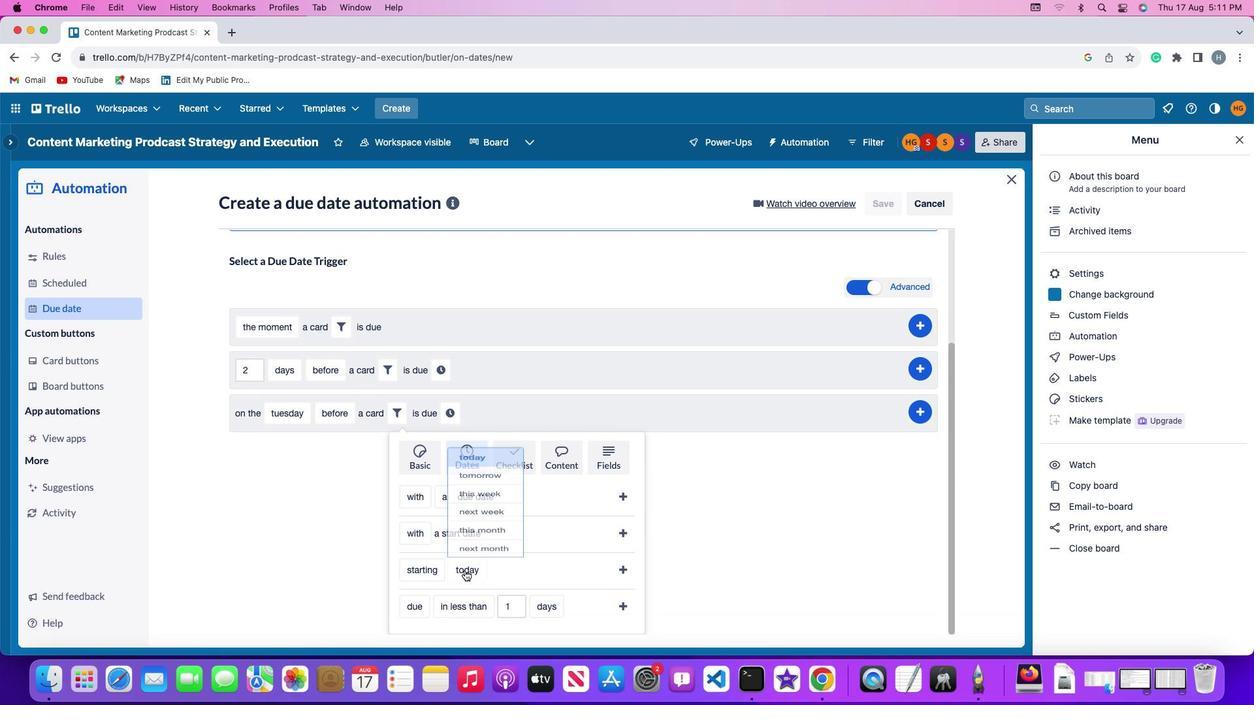 
Action: Mouse pressed left at (465, 571)
Screenshot: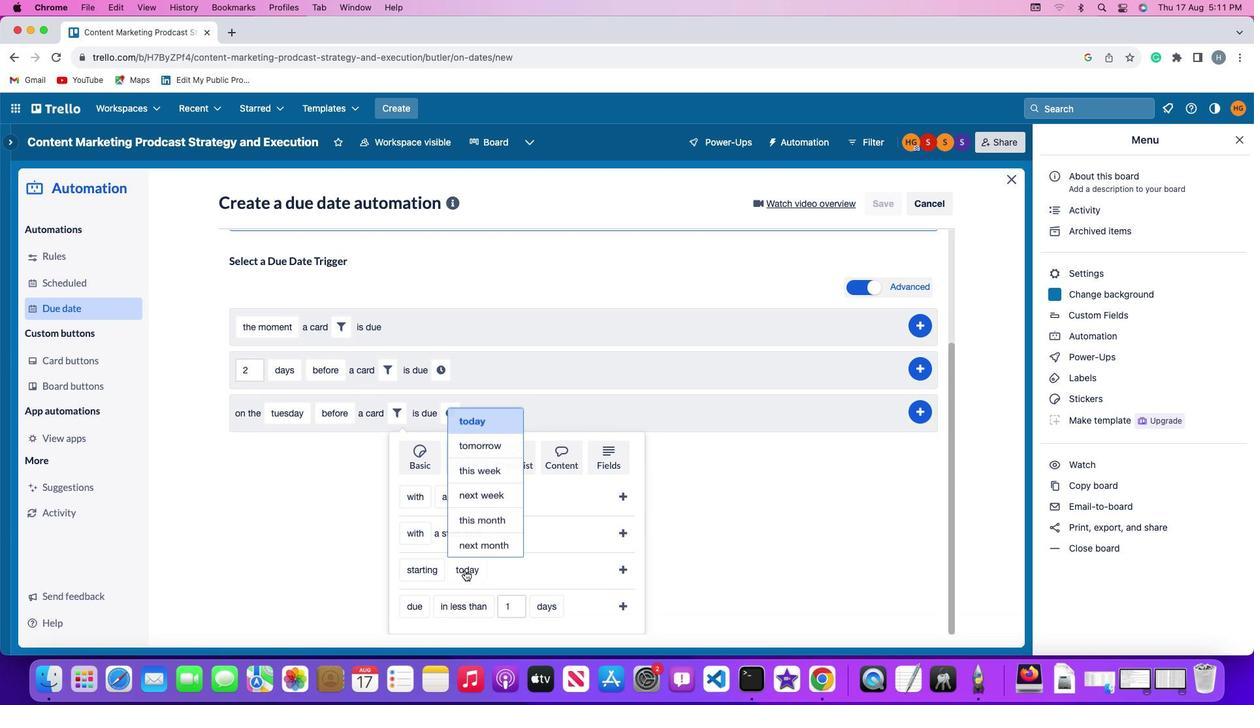 
Action: Mouse moved to (471, 518)
Screenshot: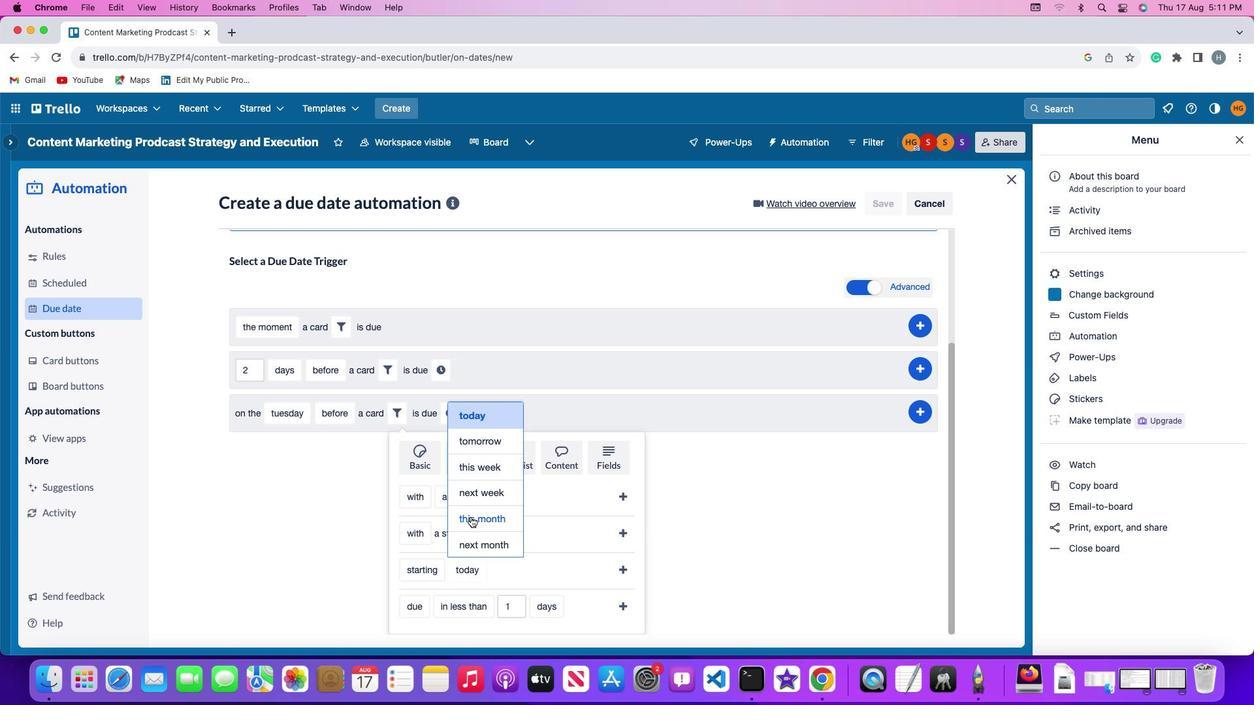 
Action: Mouse pressed left at (471, 518)
Screenshot: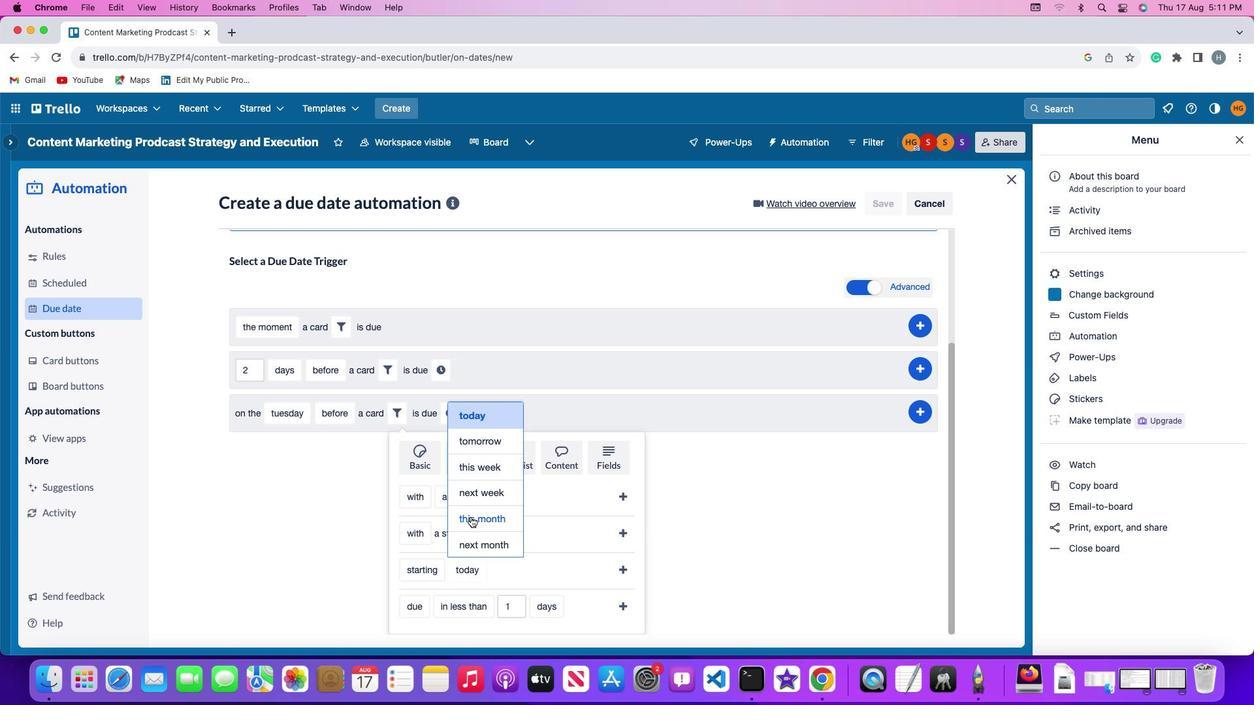 
Action: Mouse moved to (622, 566)
Screenshot: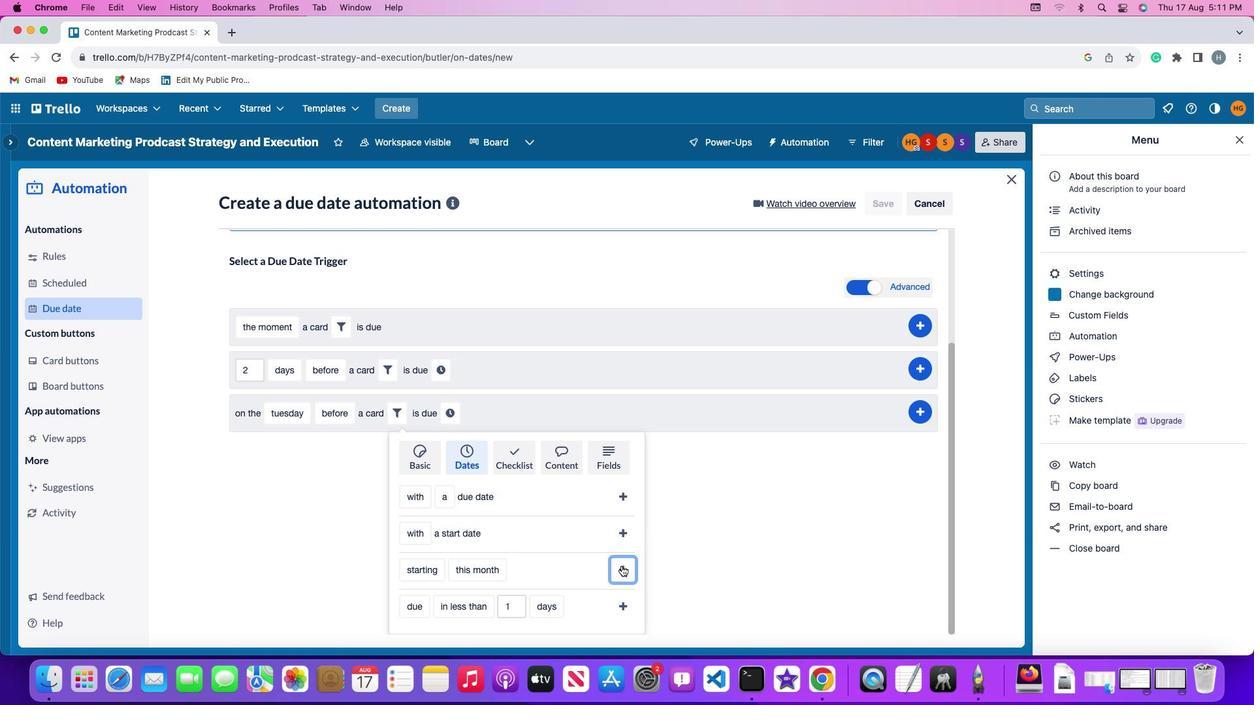 
Action: Mouse pressed left at (622, 566)
Screenshot: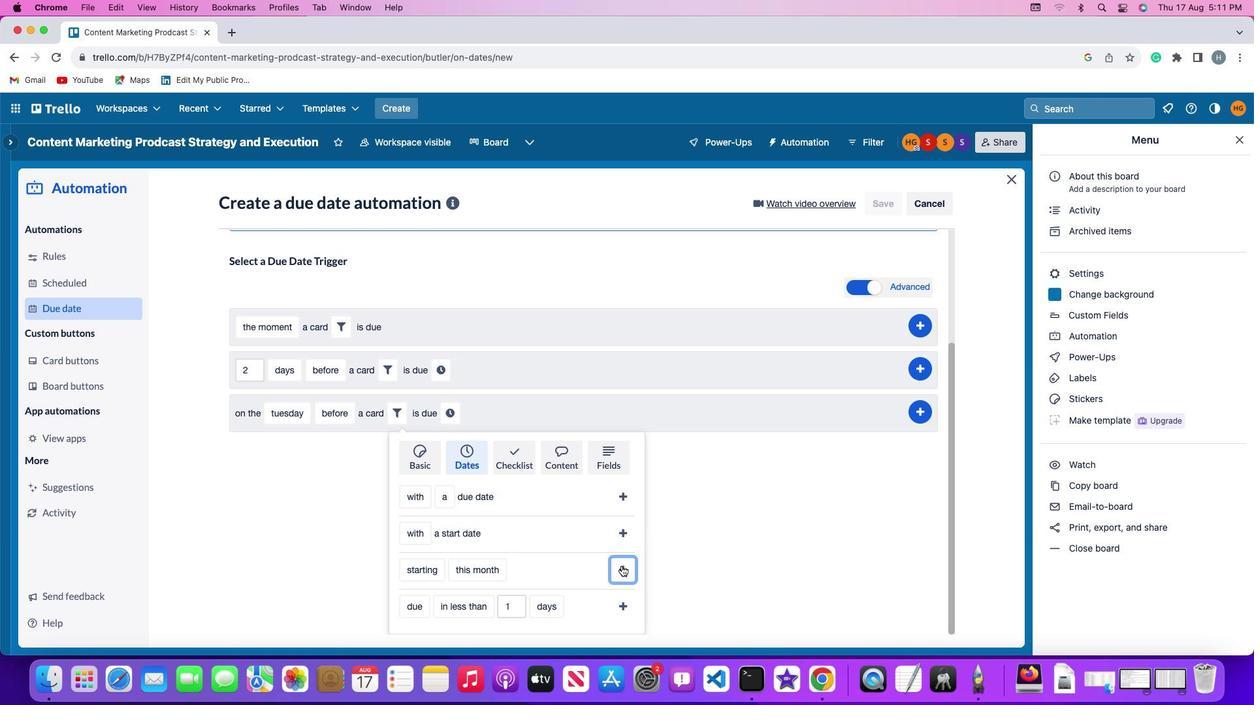 
Action: Mouse moved to (551, 566)
Screenshot: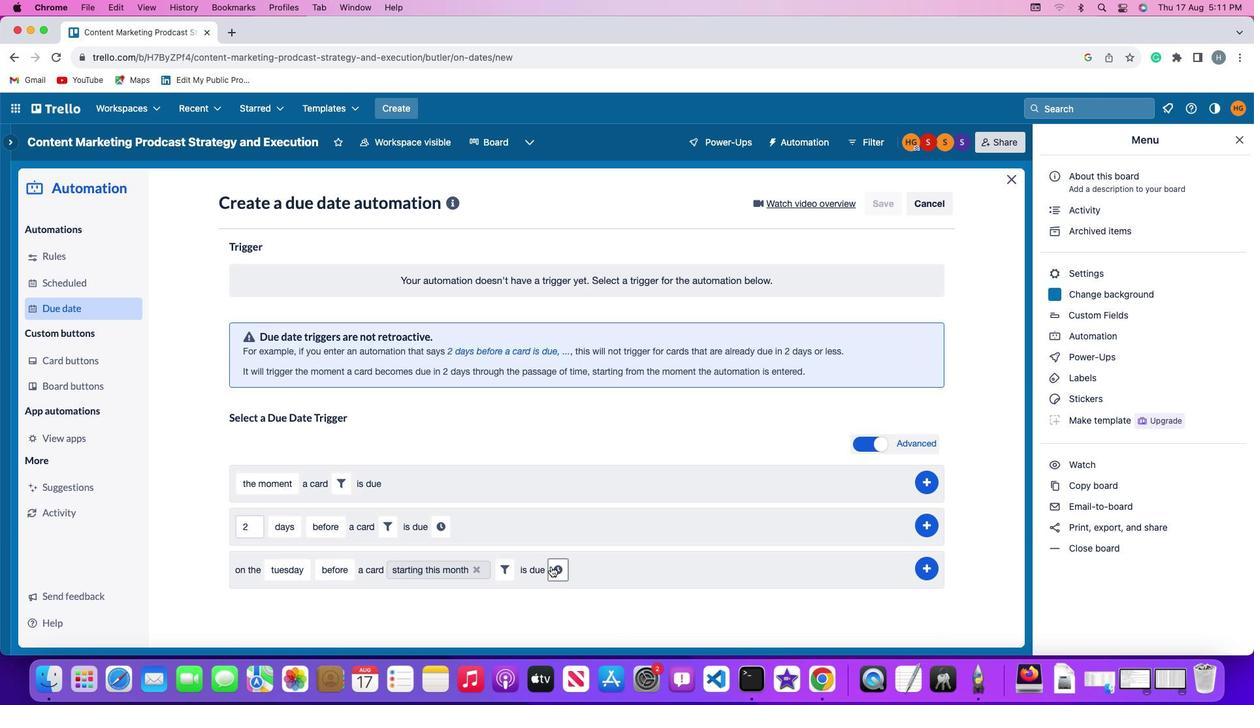 
Action: Mouse pressed left at (551, 566)
Screenshot: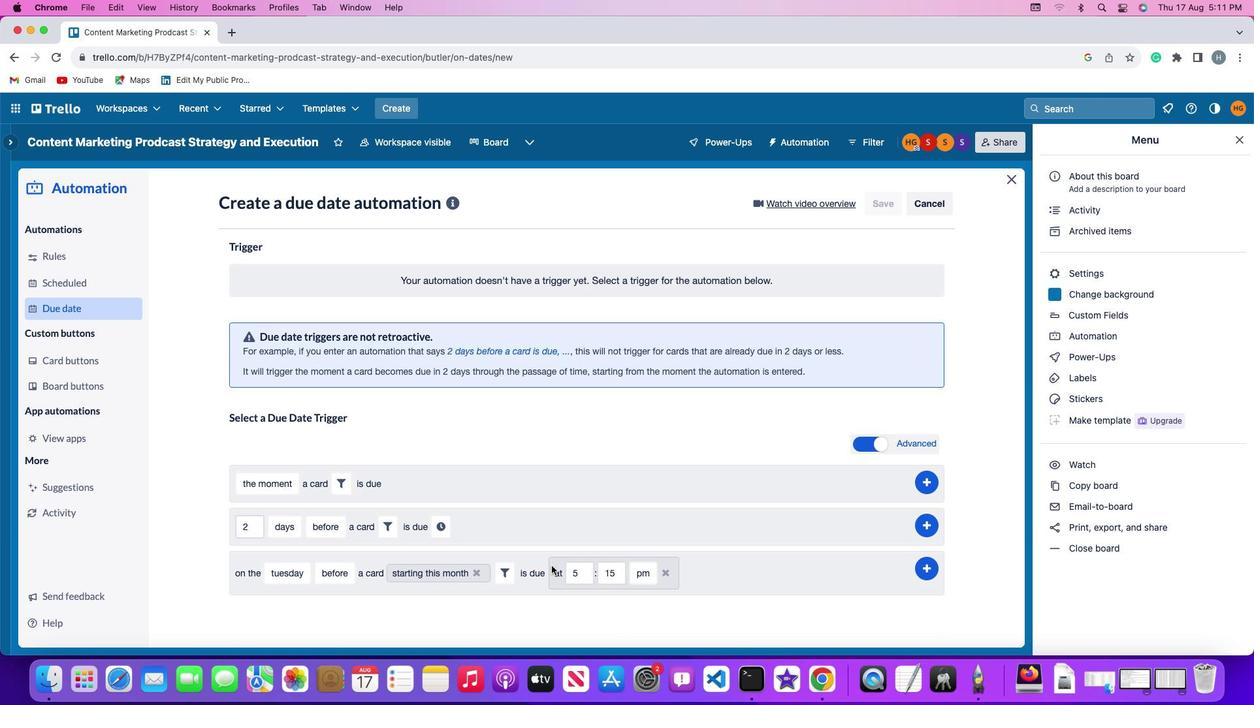
Action: Mouse moved to (580, 575)
Screenshot: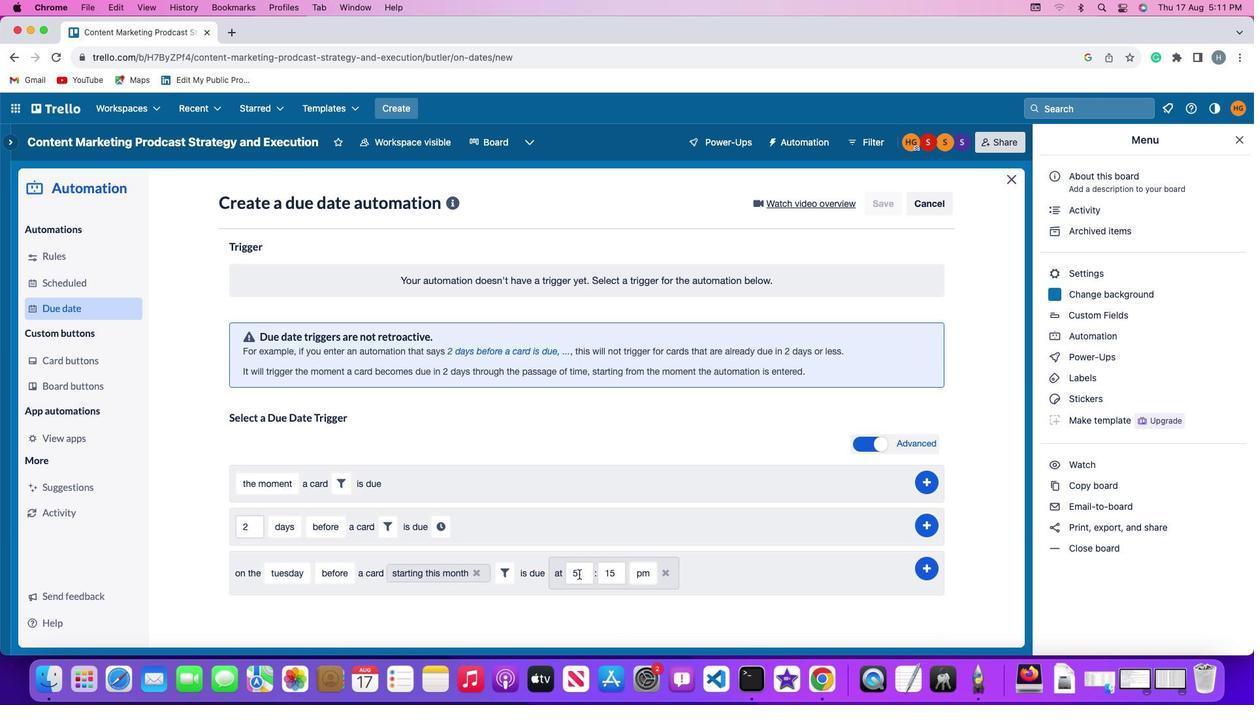 
Action: Mouse pressed left at (580, 575)
Screenshot: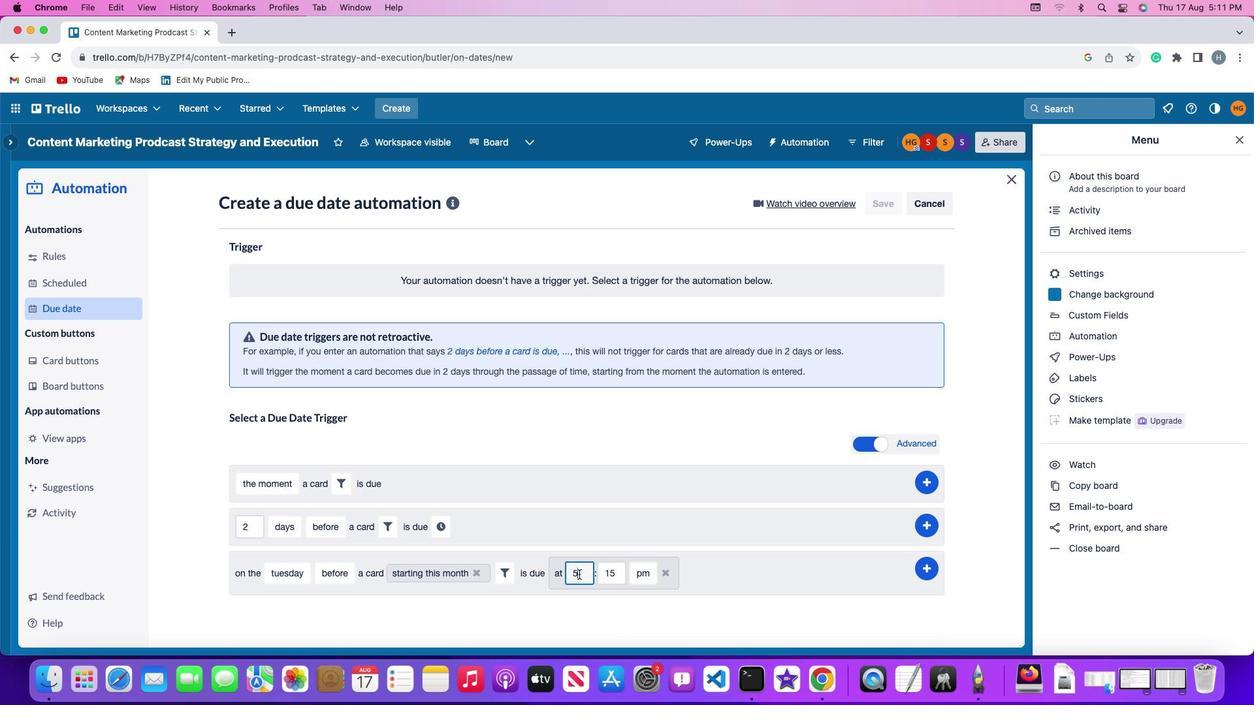 
Action: Mouse moved to (580, 574)
Screenshot: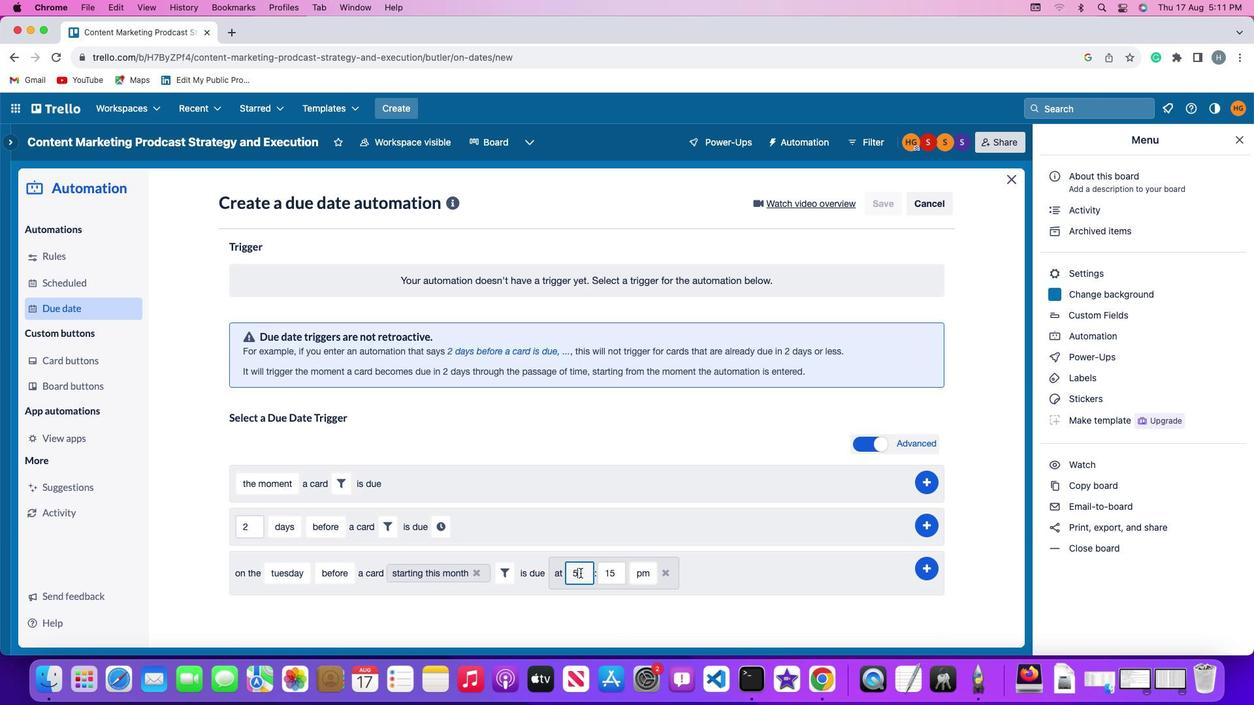 
Action: Key pressed Key.backspace'1''1'
Screenshot: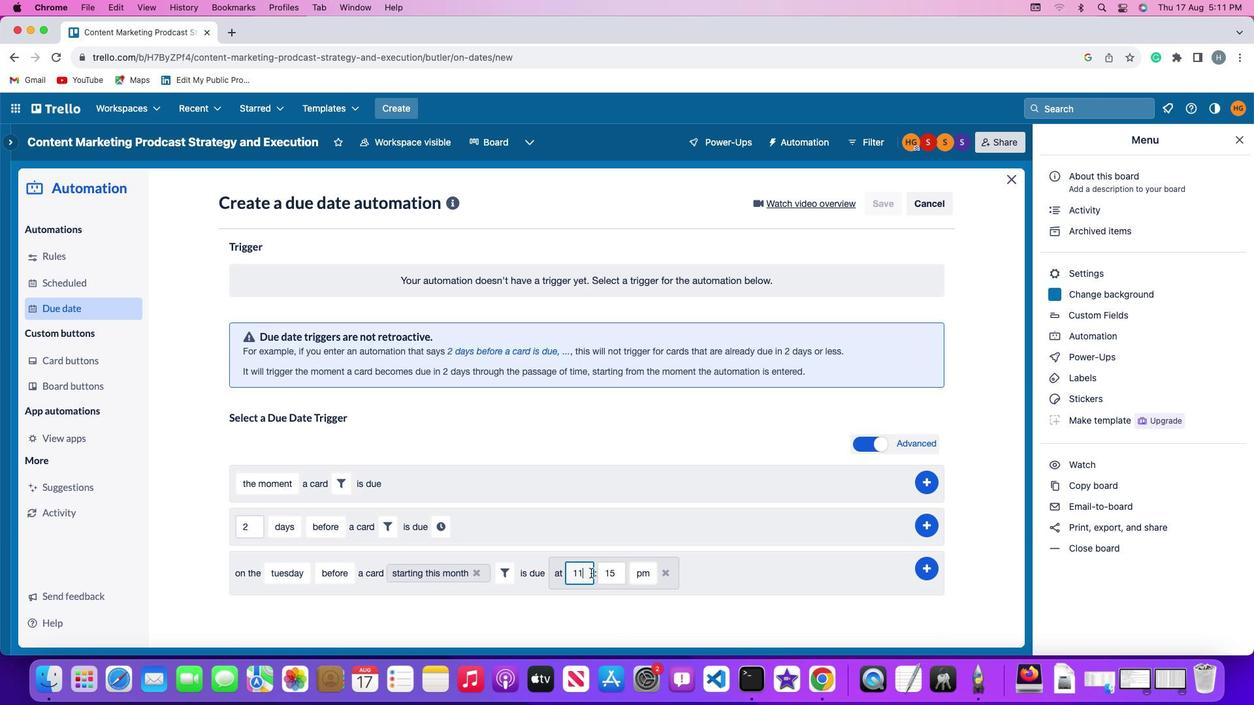 
Action: Mouse moved to (623, 572)
Screenshot: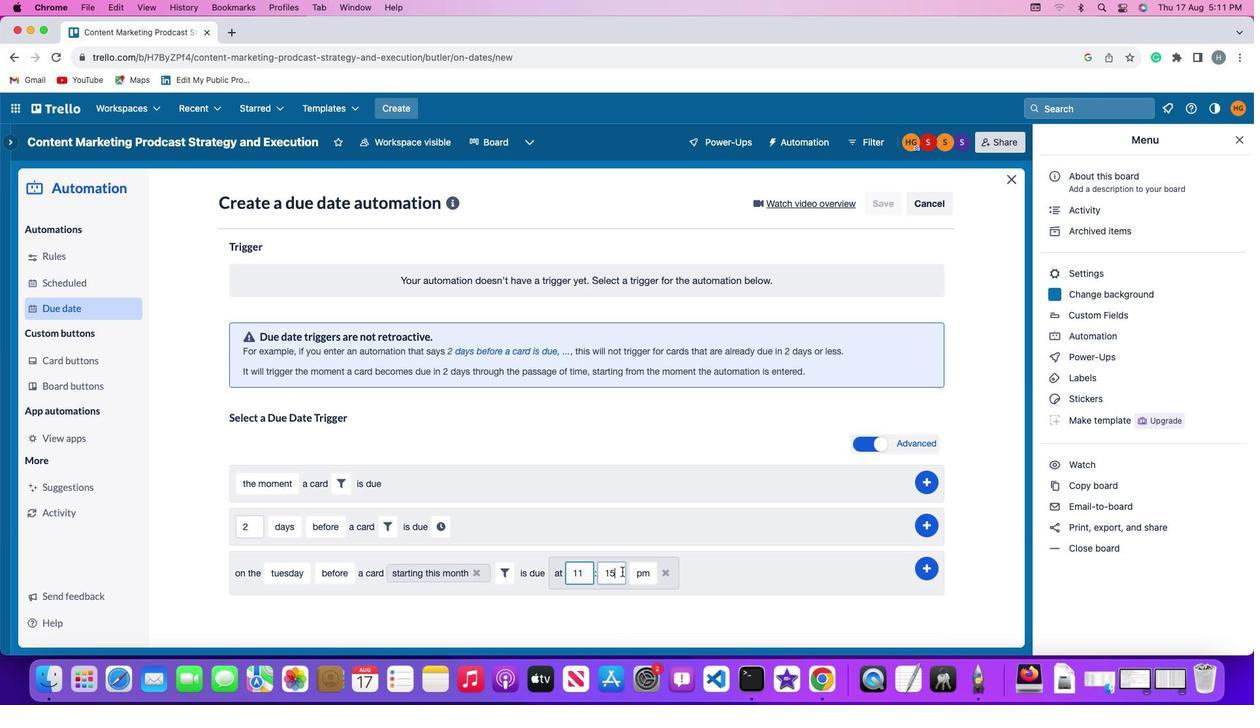 
Action: Mouse pressed left at (623, 572)
Screenshot: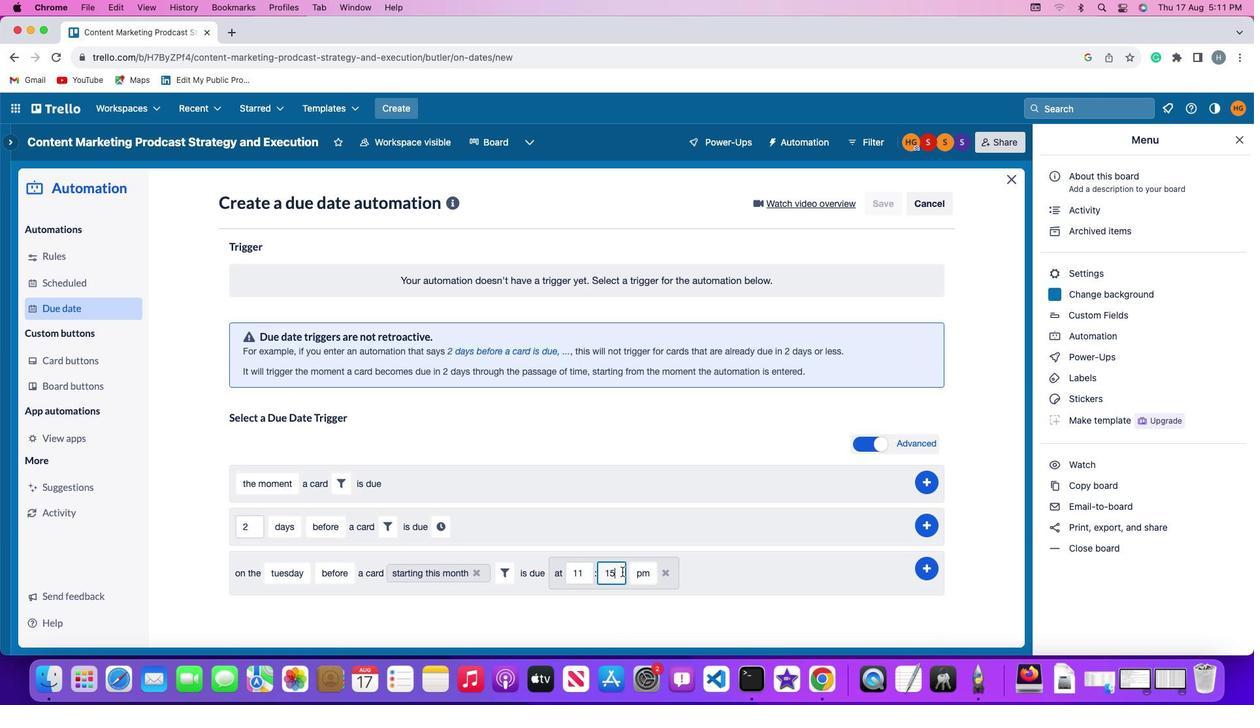
Action: Key pressed Key.backspaceKey.backspace'0''0'
Screenshot: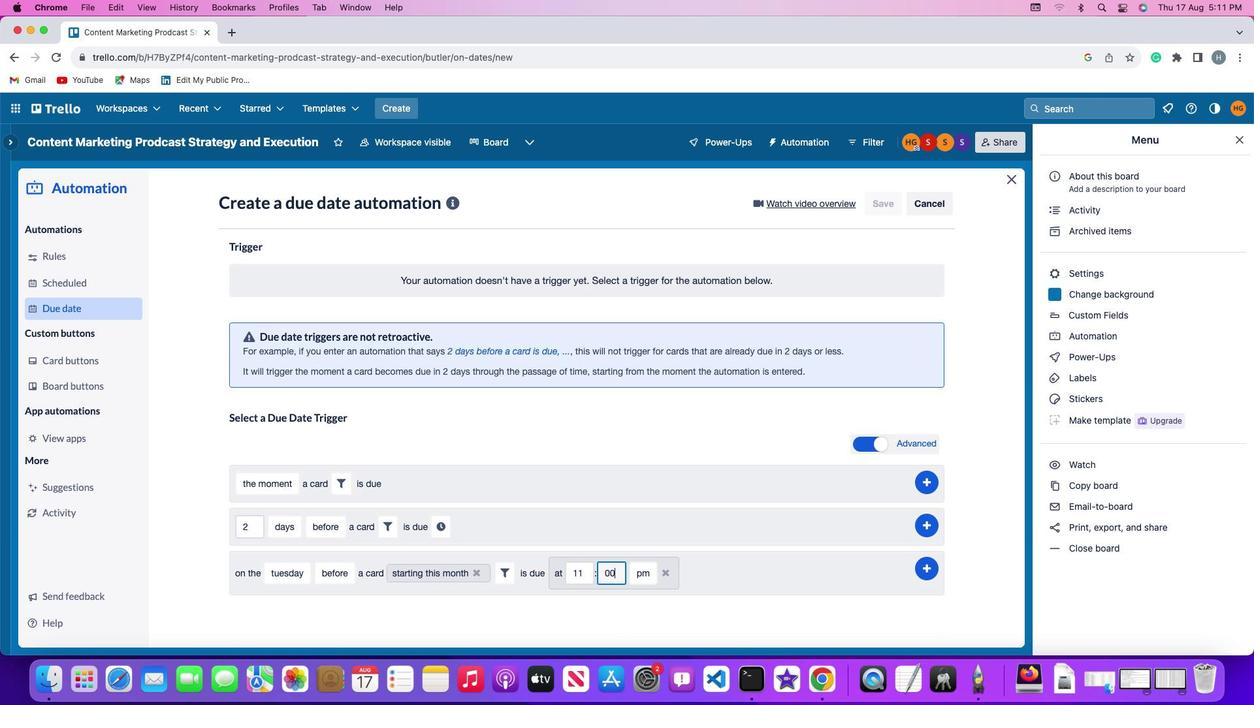 
Action: Mouse moved to (652, 571)
Screenshot: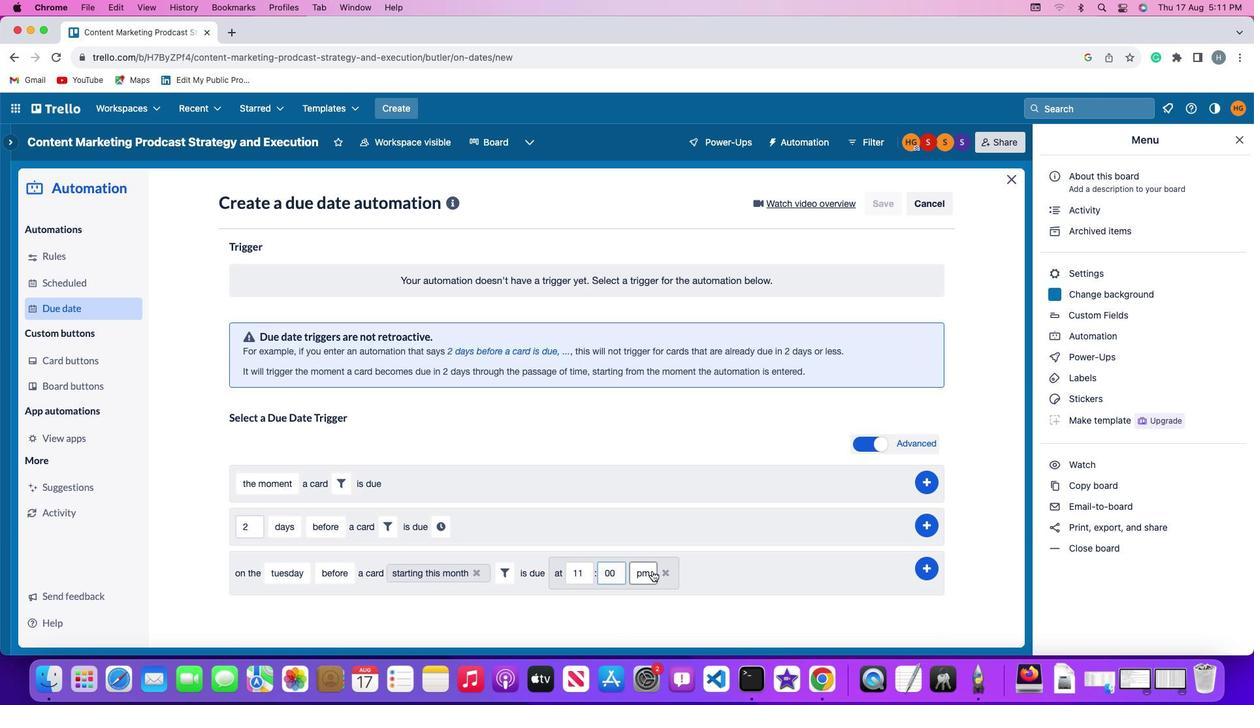 
Action: Mouse pressed left at (652, 571)
Screenshot: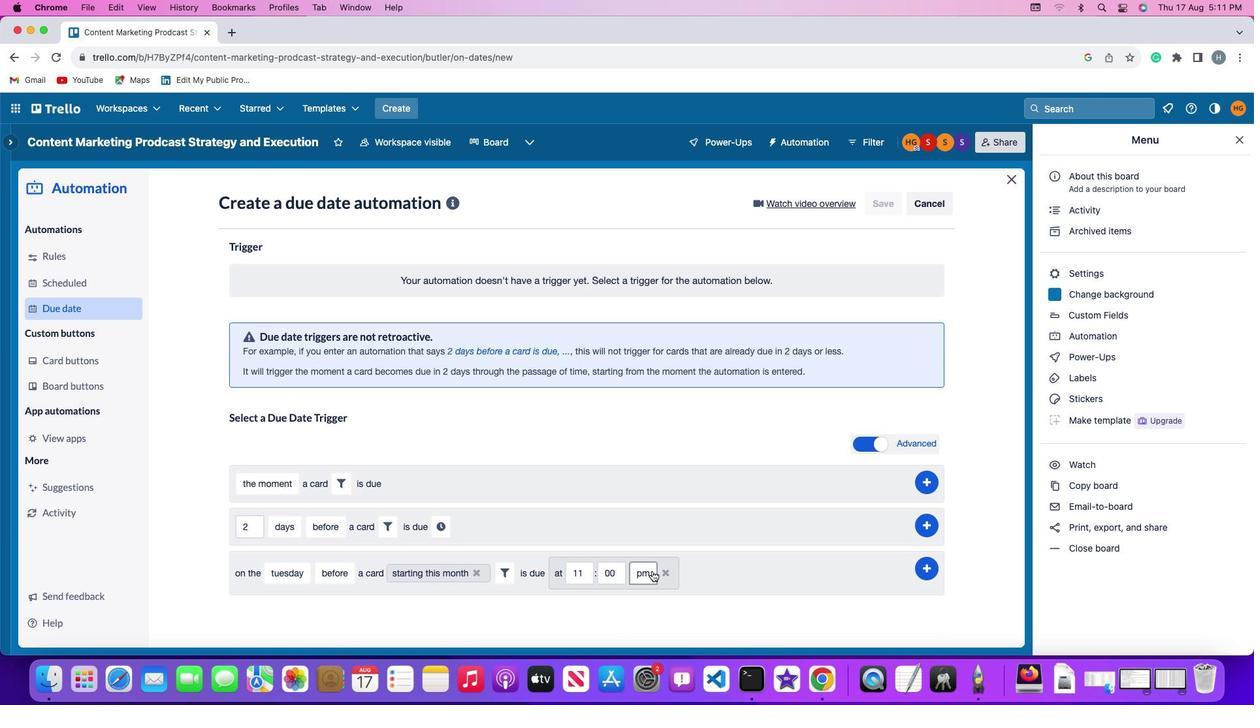 
Action: Mouse moved to (647, 598)
Screenshot: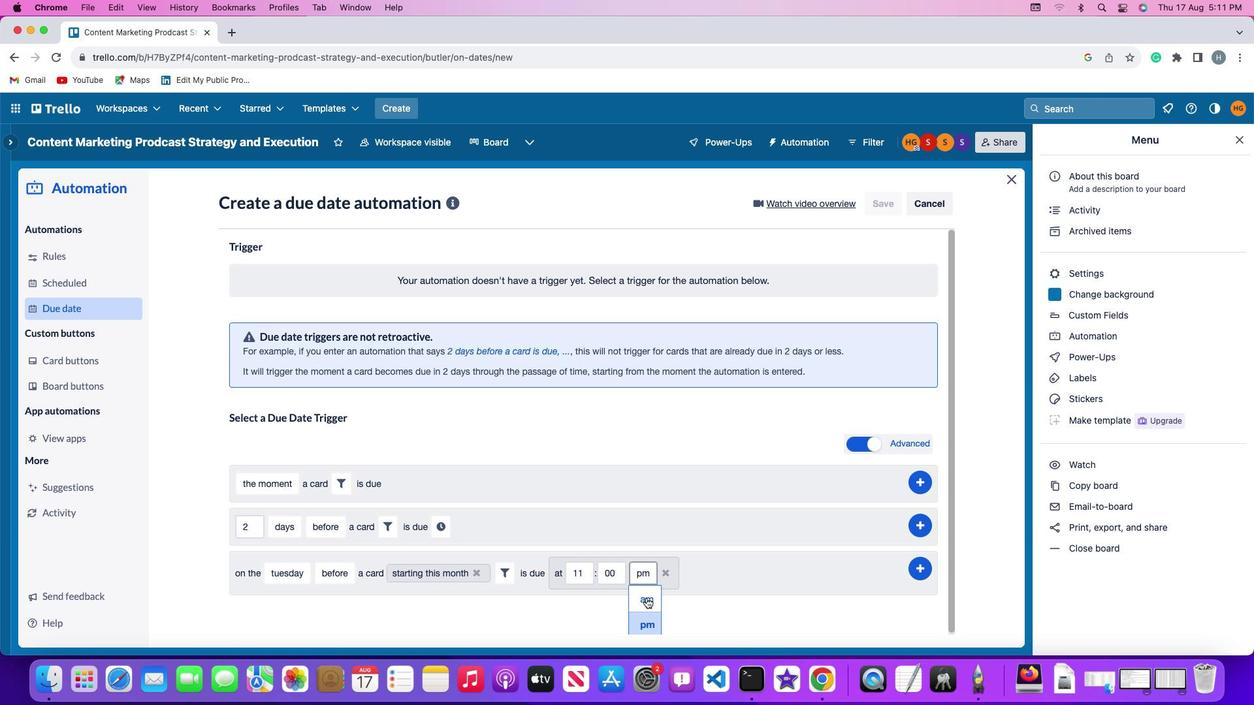 
Action: Mouse pressed left at (647, 598)
Screenshot: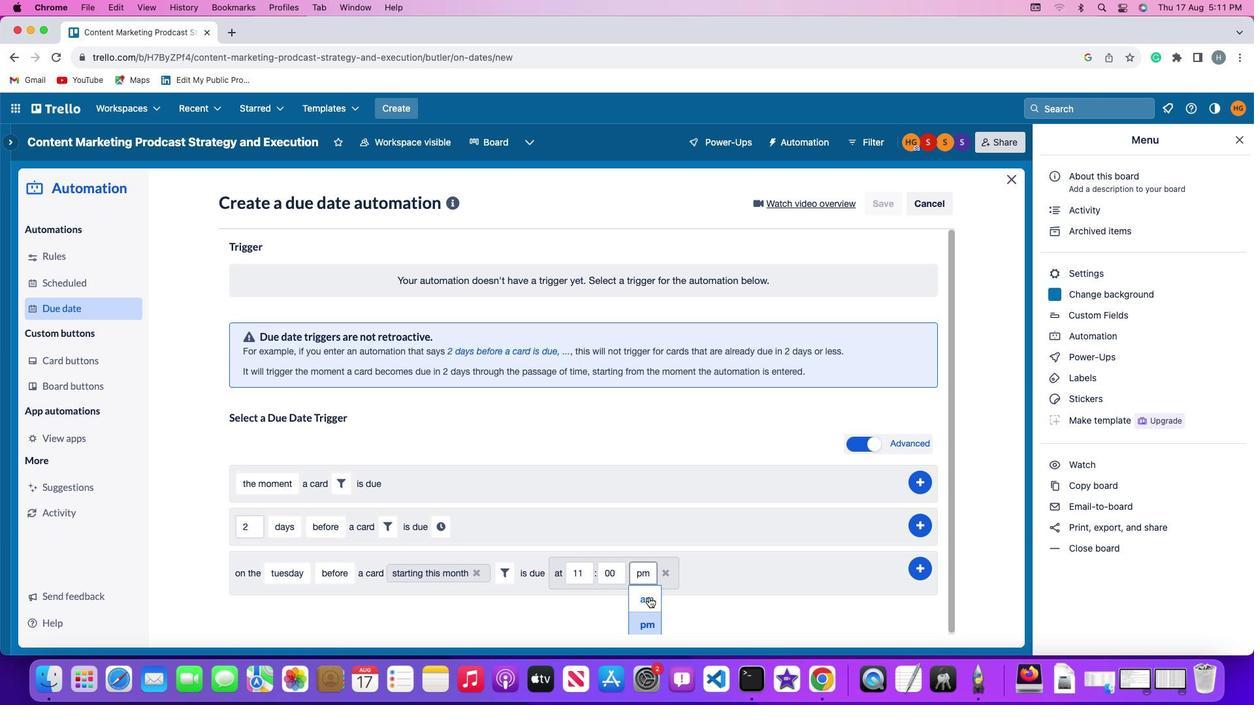 
Action: Mouse moved to (925, 570)
Screenshot: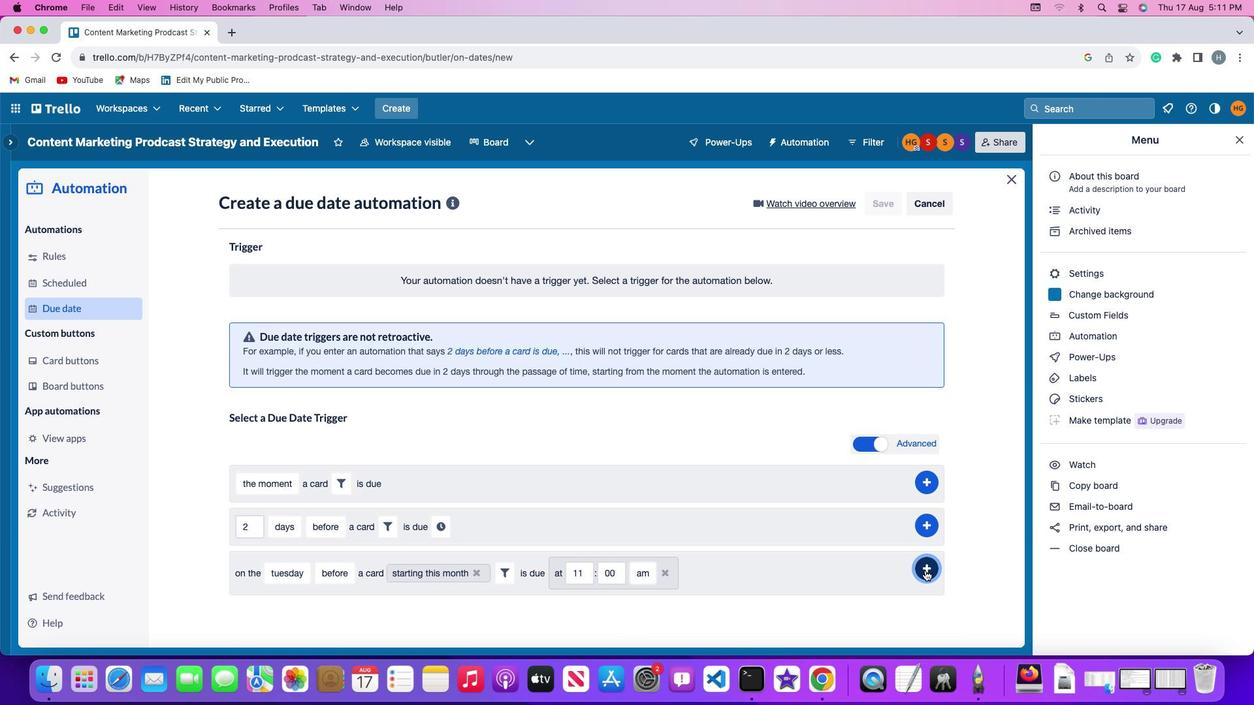 
Action: Mouse pressed left at (925, 570)
Screenshot: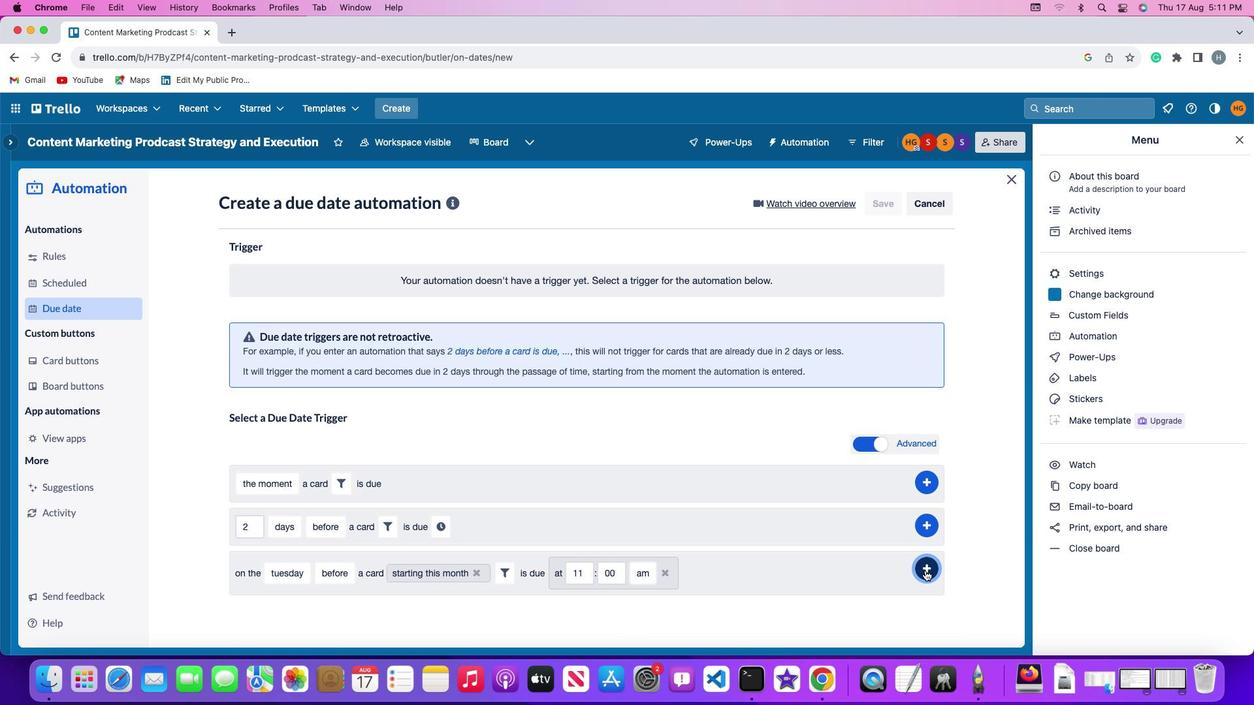 
Action: Mouse moved to (973, 492)
Screenshot: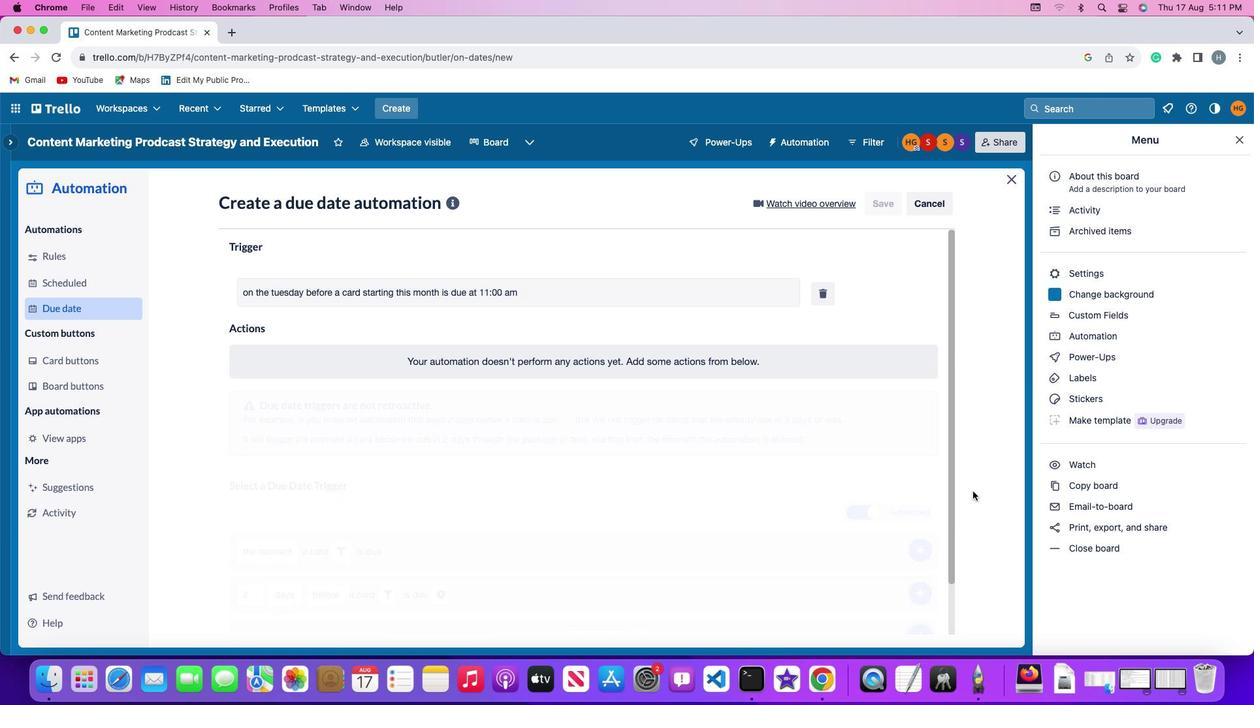 
